 Task: Add Attachment from computer to Card Card0000000113 in Board Board0000000029 in Workspace WS0000000010 in Trello. Add Cover Purple to Card Card0000000113 in Board Board0000000029 in Workspace WS0000000010 in Trello. Add "Move Card To …" Button titled Button0000000113 to "top" of the list "To Do" to Card Card0000000113 in Board Board0000000029 in Workspace WS0000000010 in Trello. Add Description DS0000000113 to Card Card0000000113 in Board Board0000000029 in Workspace WS0000000010 in Trello. Add Comment CM0000000113 to Card Card0000000113 in Board Board0000000029 in Workspace WS0000000010 in Trello
Action: Mouse moved to (328, 188)
Screenshot: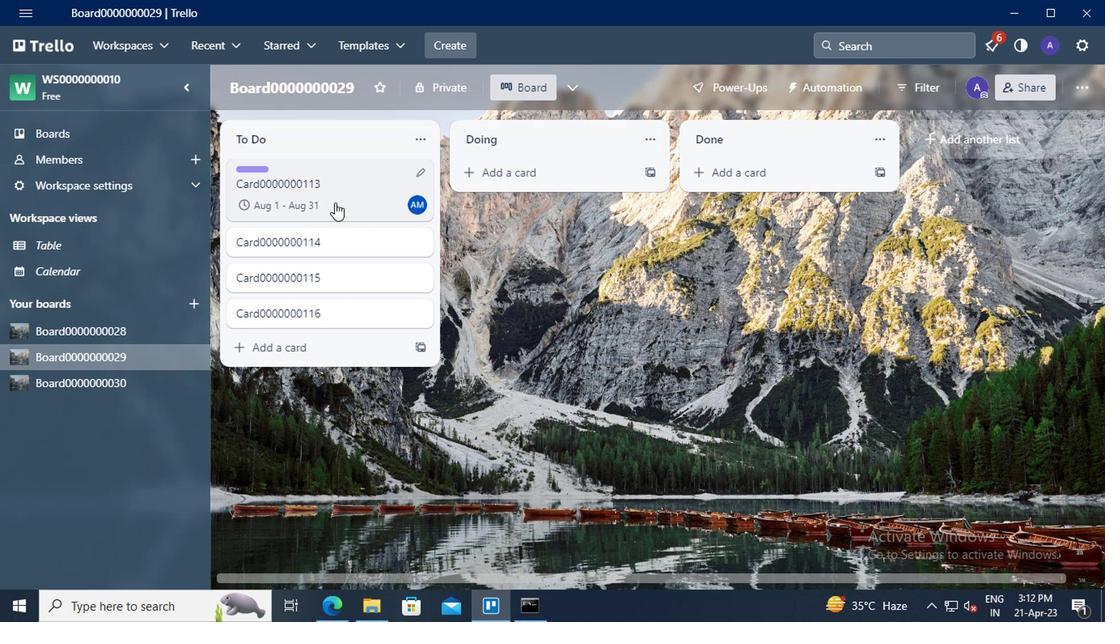 
Action: Mouse pressed left at (328, 188)
Screenshot: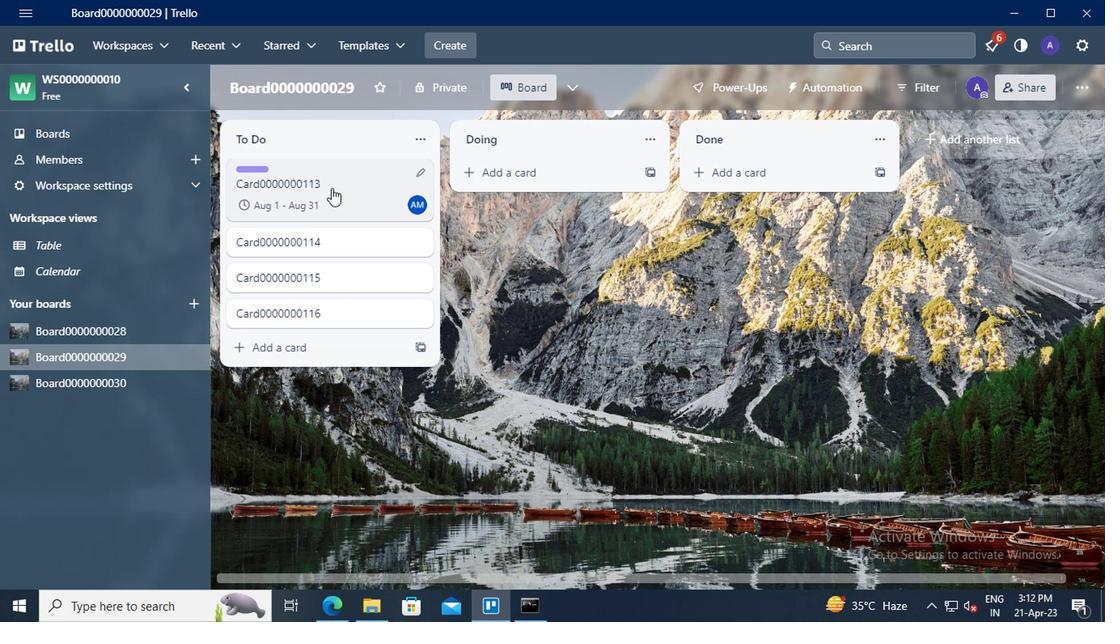 
Action: Mouse moved to (733, 280)
Screenshot: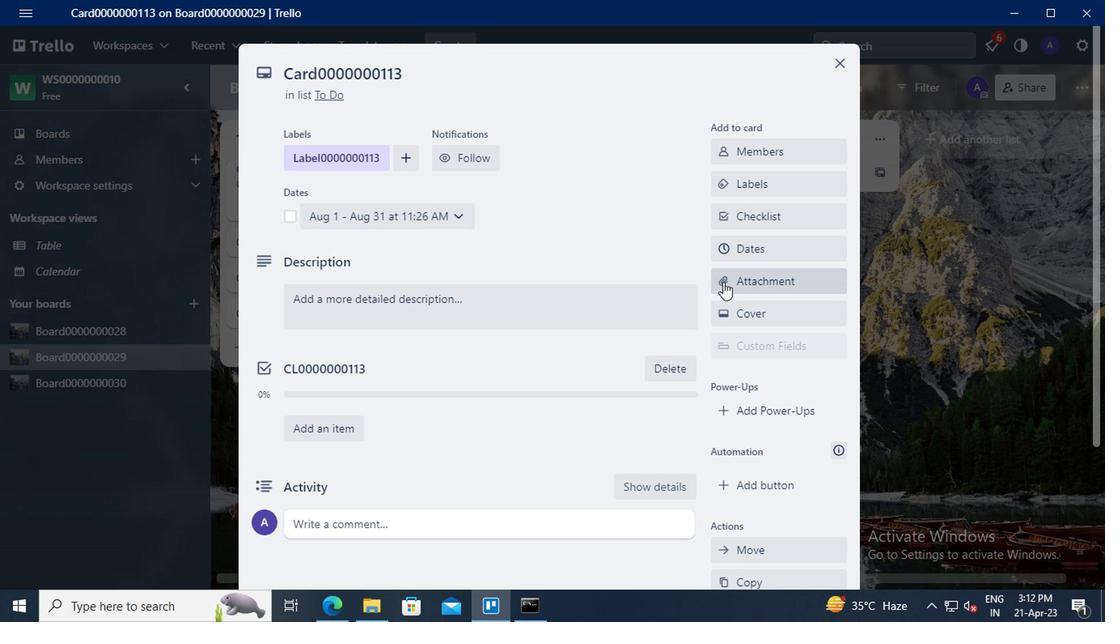 
Action: Mouse pressed left at (733, 280)
Screenshot: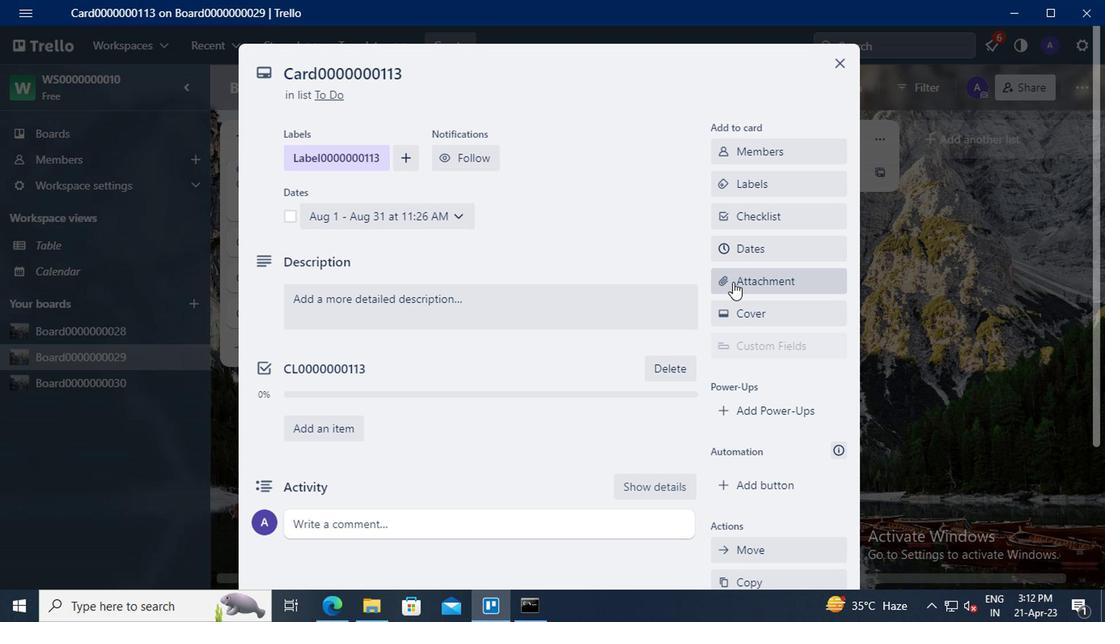 
Action: Mouse moved to (748, 145)
Screenshot: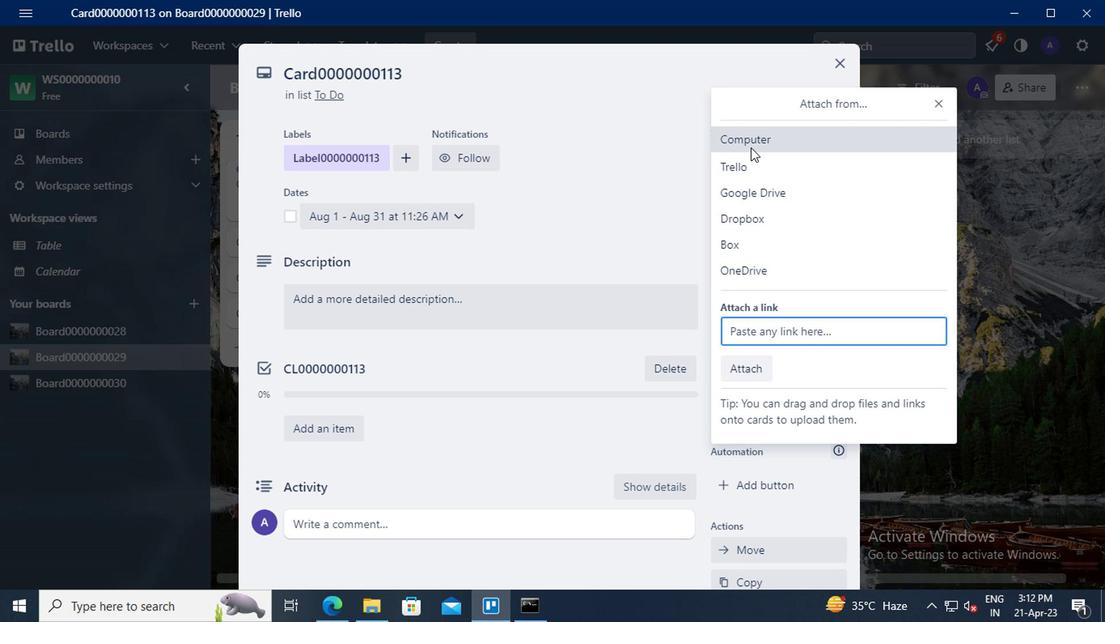
Action: Mouse pressed left at (748, 145)
Screenshot: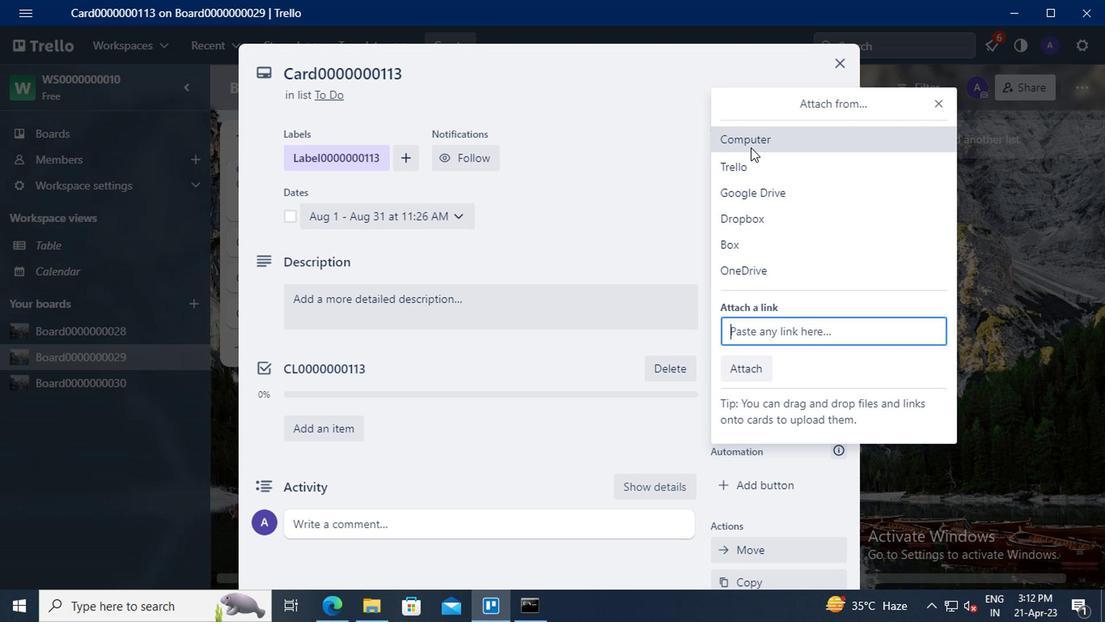 
Action: Mouse moved to (401, 145)
Screenshot: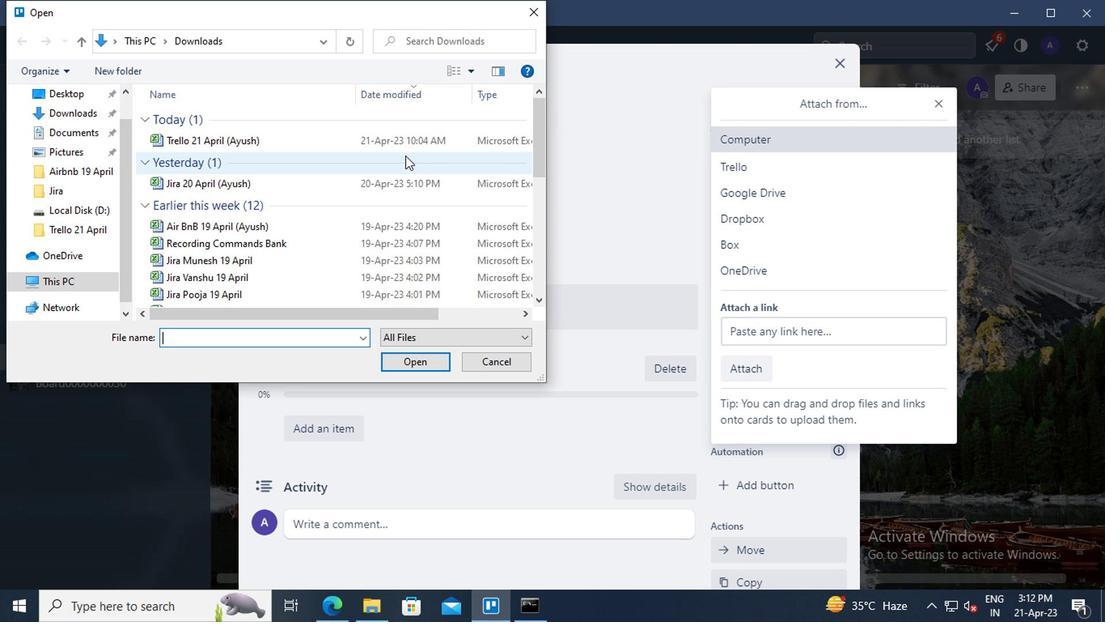 
Action: Mouse pressed left at (401, 145)
Screenshot: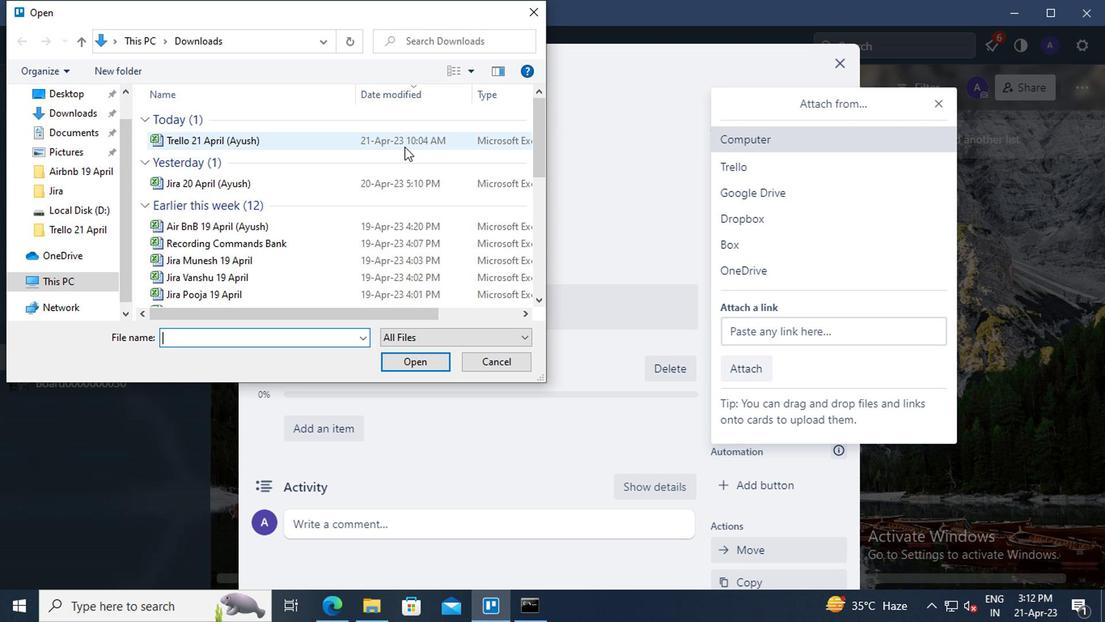 
Action: Mouse moved to (425, 354)
Screenshot: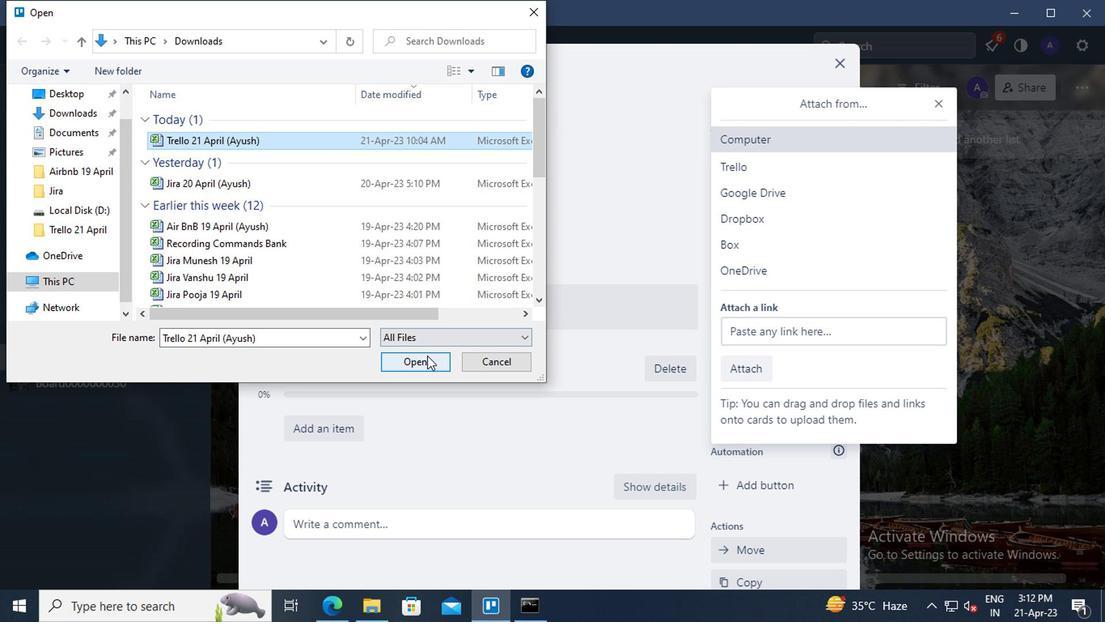 
Action: Mouse pressed left at (425, 354)
Screenshot: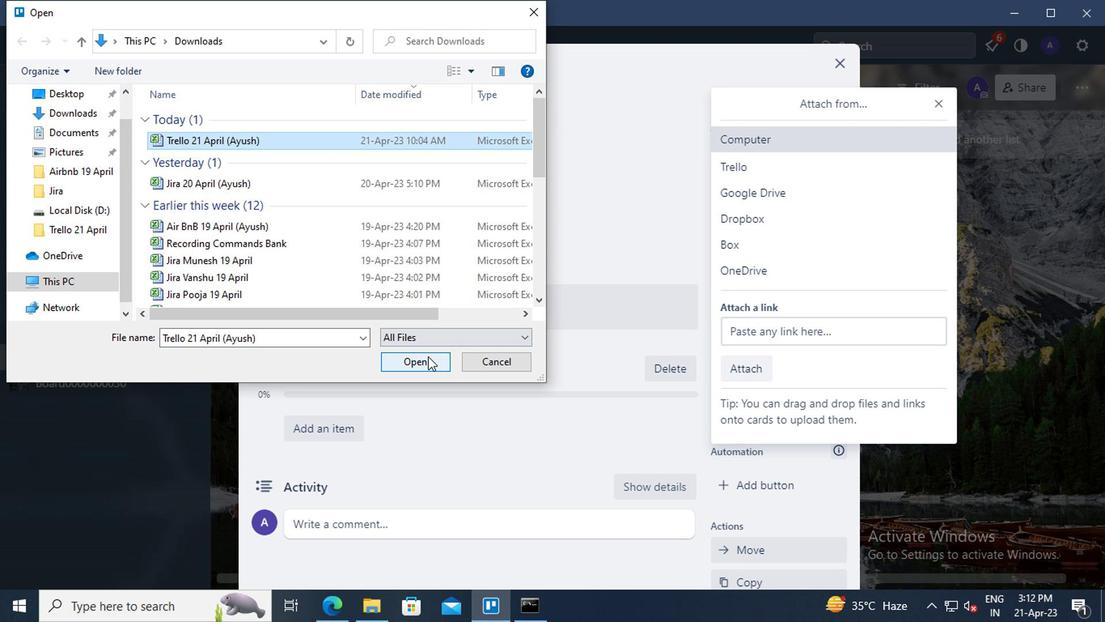 
Action: Mouse moved to (720, 312)
Screenshot: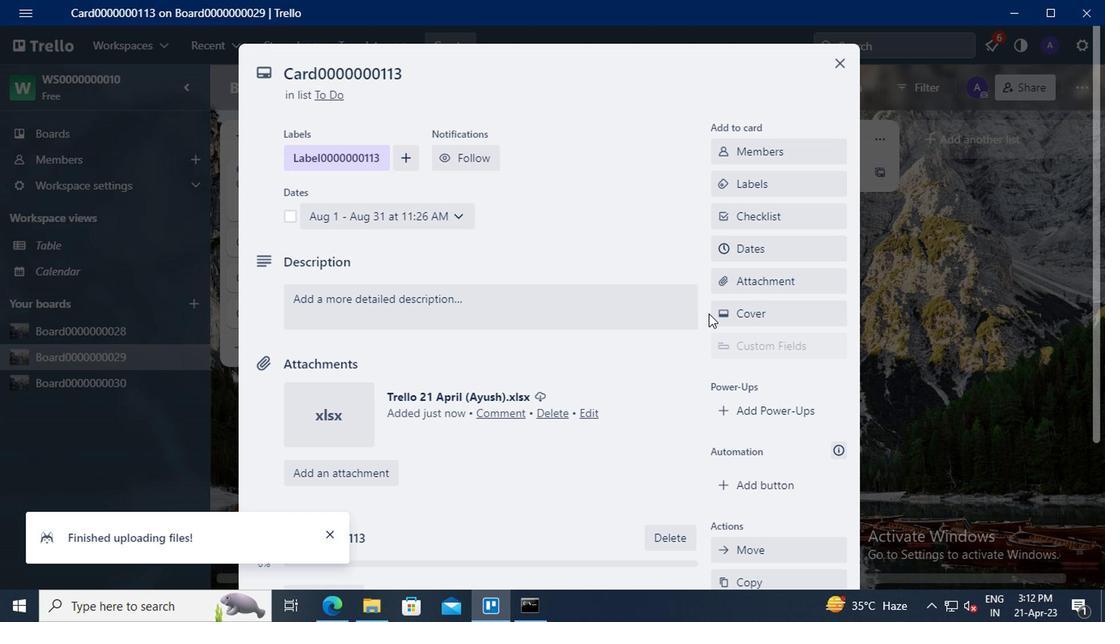 
Action: Mouse pressed left at (720, 312)
Screenshot: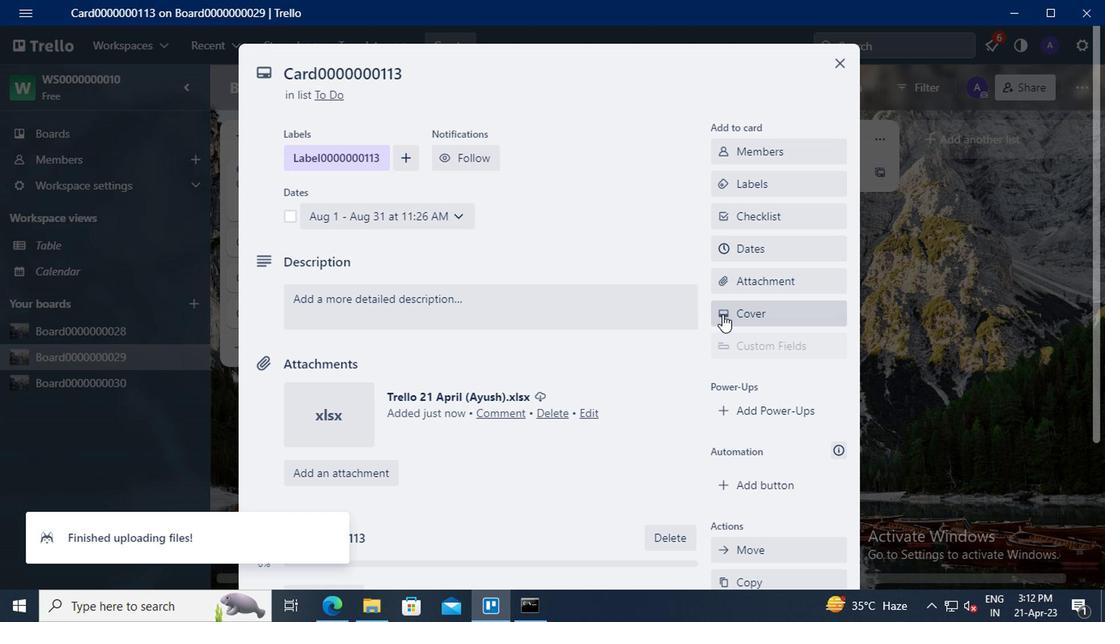 
Action: Mouse moved to (918, 267)
Screenshot: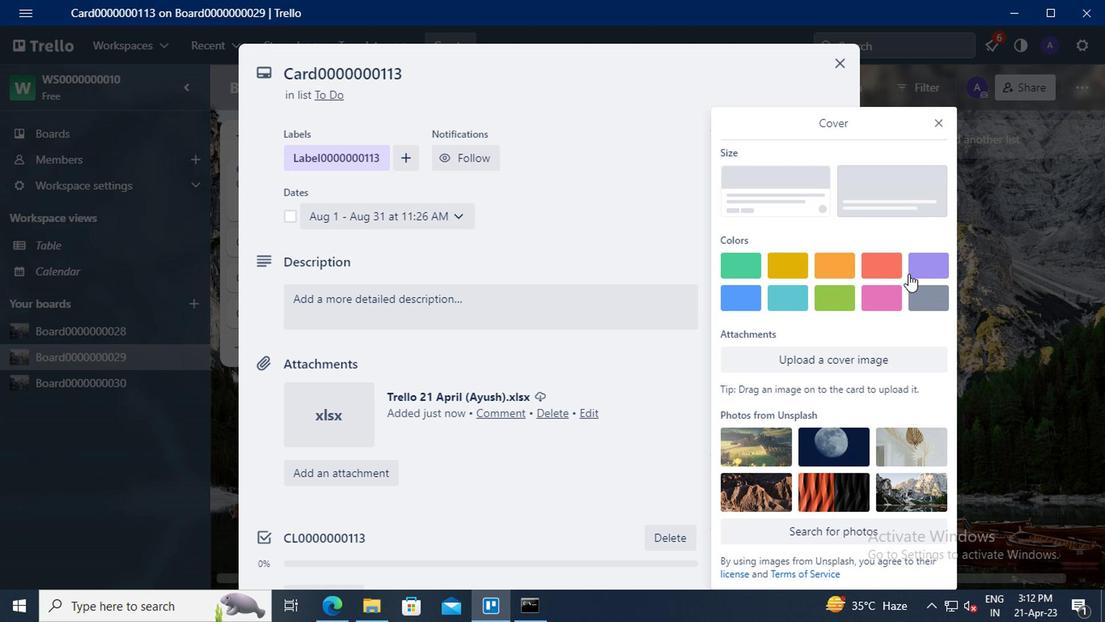
Action: Mouse pressed left at (918, 267)
Screenshot: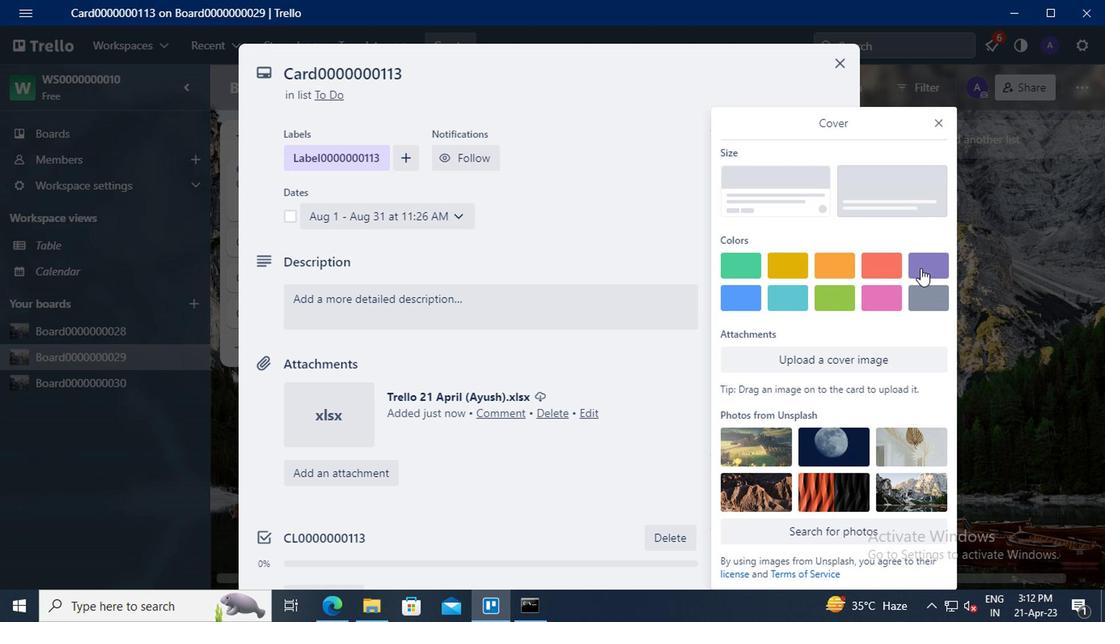 
Action: Mouse moved to (934, 97)
Screenshot: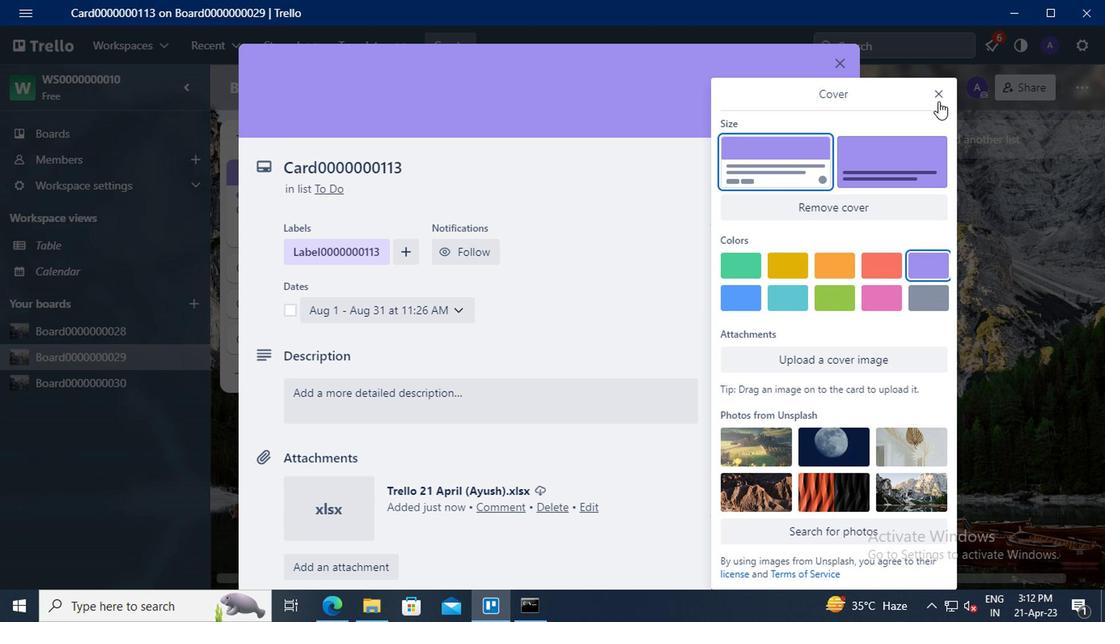 
Action: Mouse pressed left at (934, 97)
Screenshot: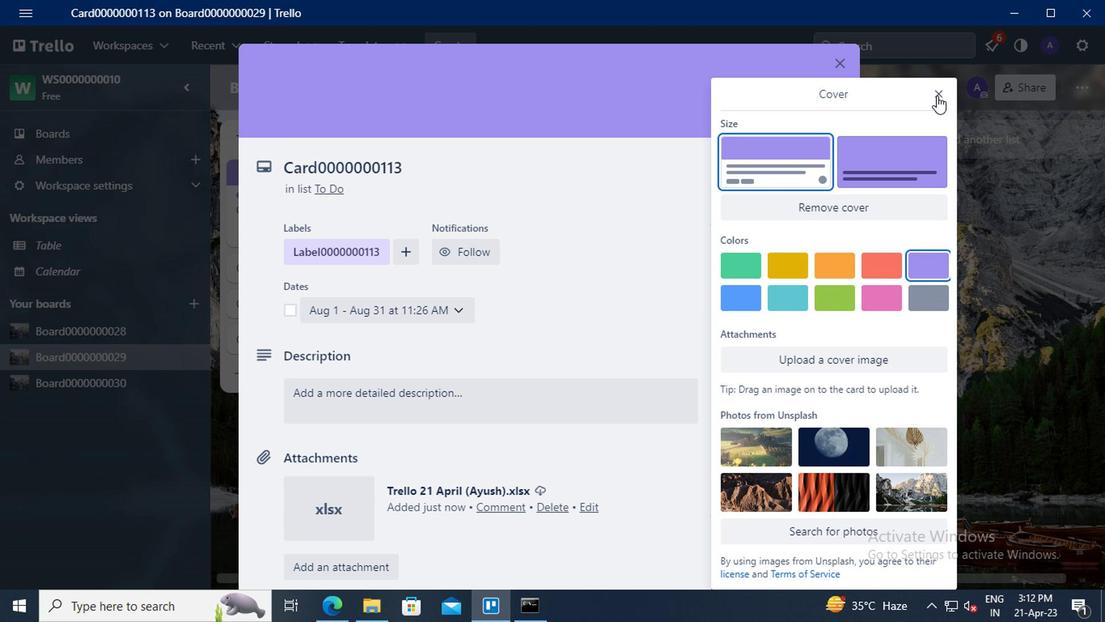 
Action: Mouse moved to (750, 234)
Screenshot: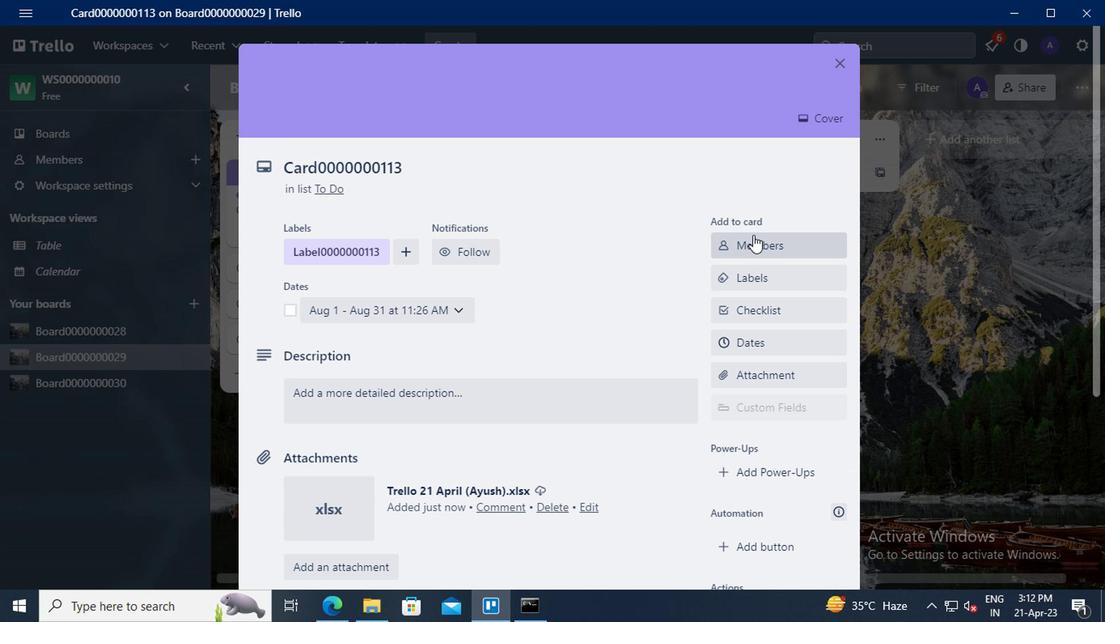 
Action: Mouse scrolled (750, 233) with delta (0, 0)
Screenshot: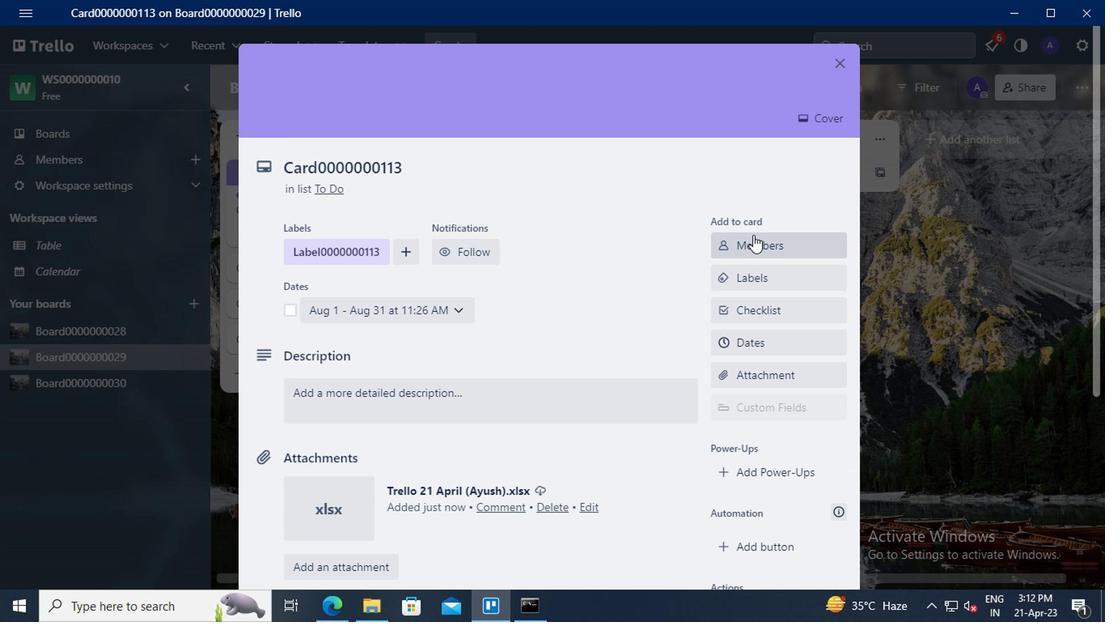 
Action: Mouse scrolled (750, 233) with delta (0, 0)
Screenshot: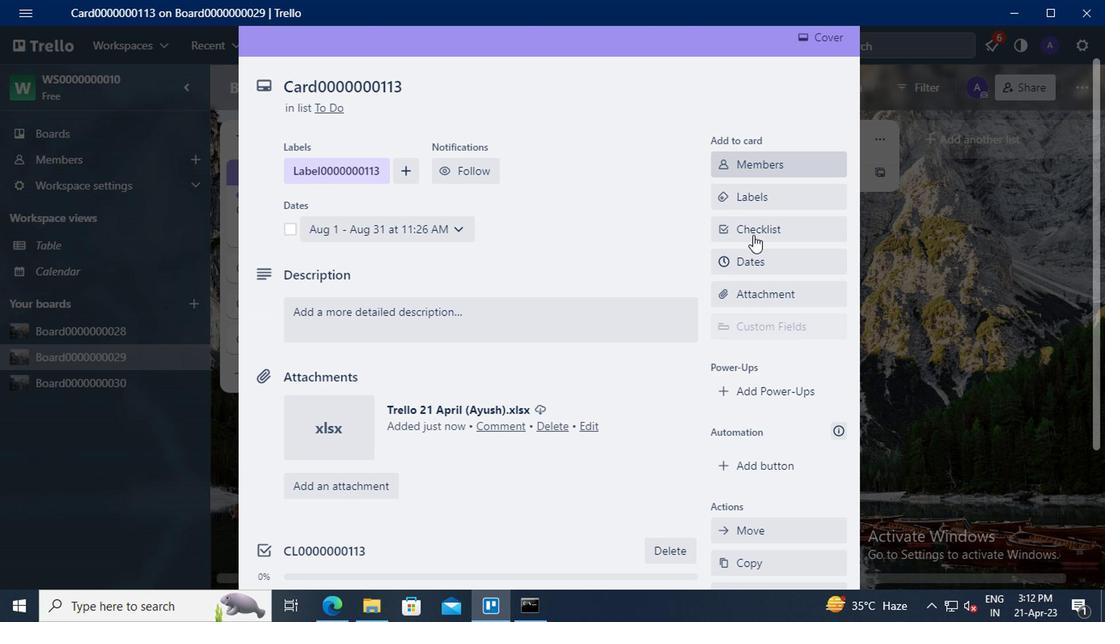
Action: Mouse scrolled (750, 233) with delta (0, 0)
Screenshot: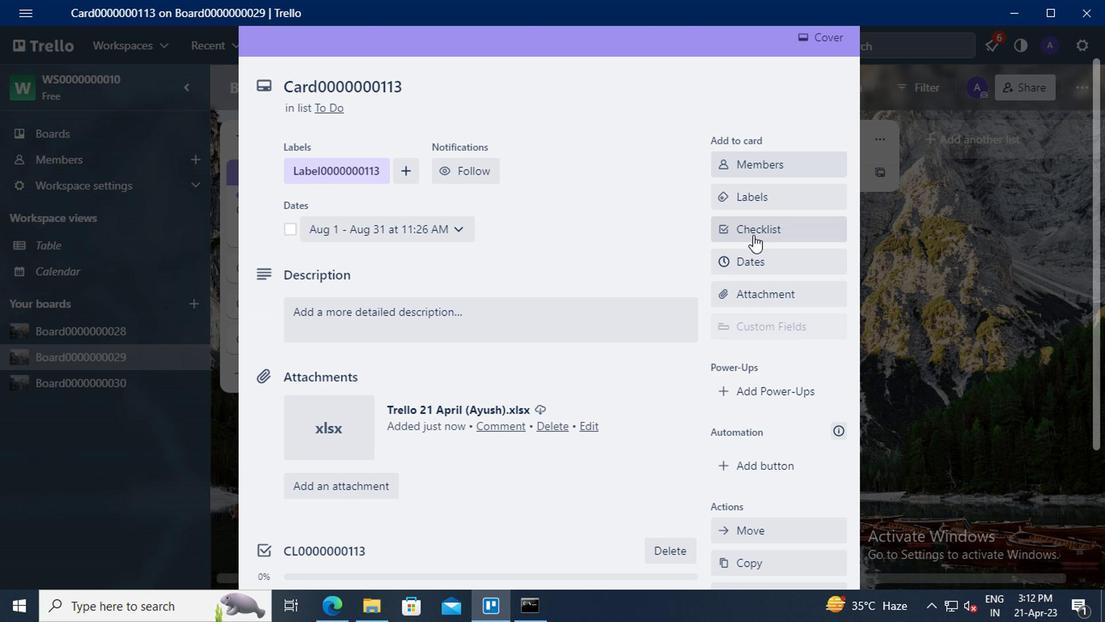 
Action: Mouse moved to (764, 308)
Screenshot: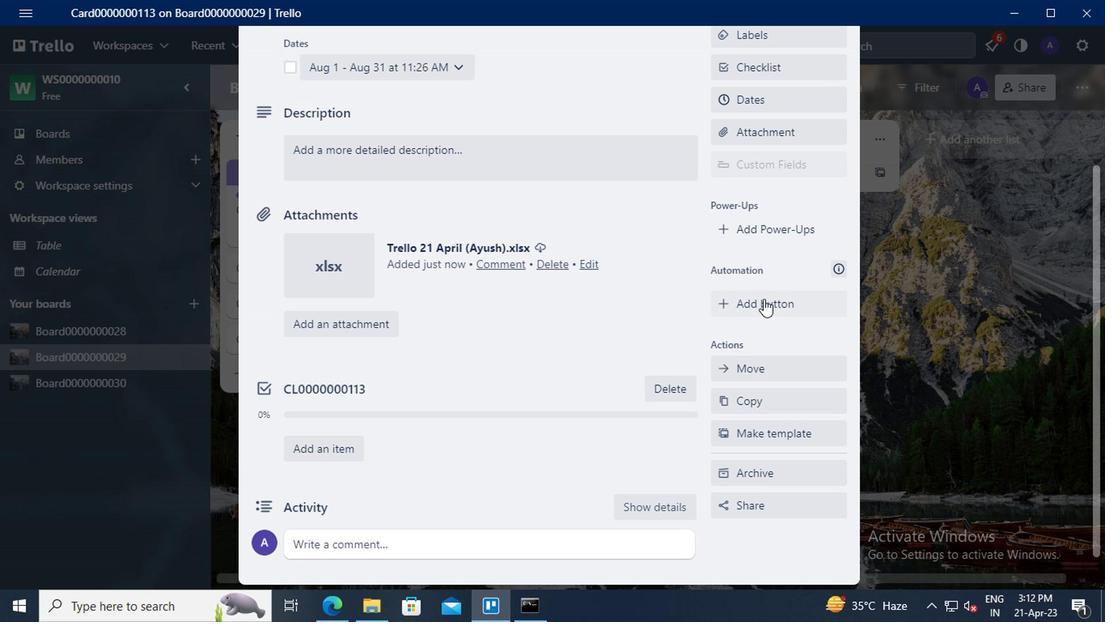 
Action: Mouse pressed left at (764, 308)
Screenshot: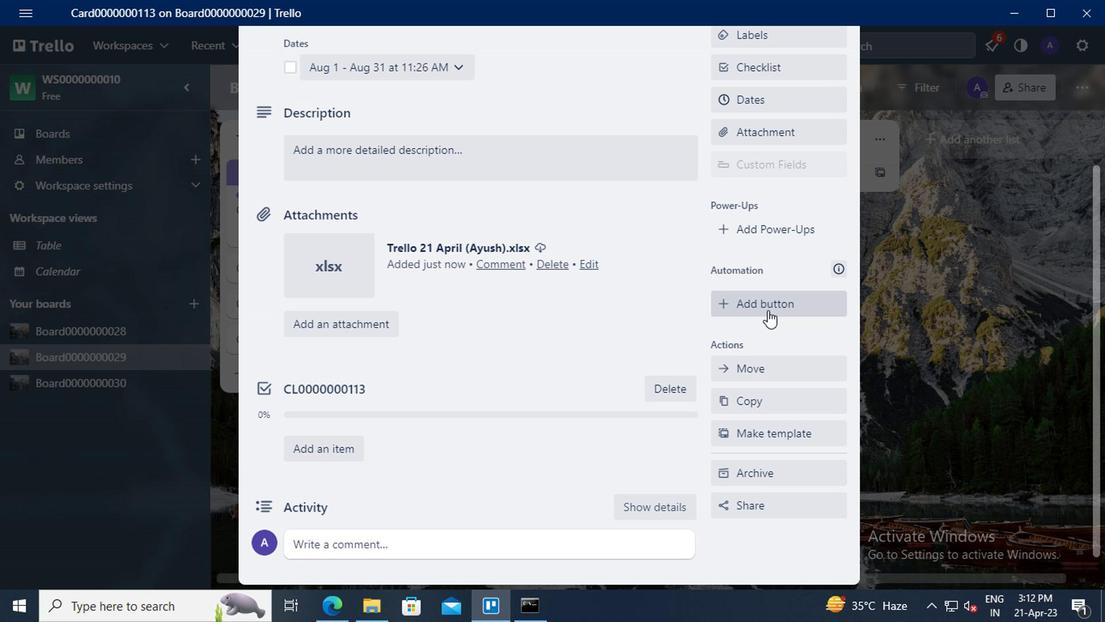 
Action: Mouse moved to (774, 154)
Screenshot: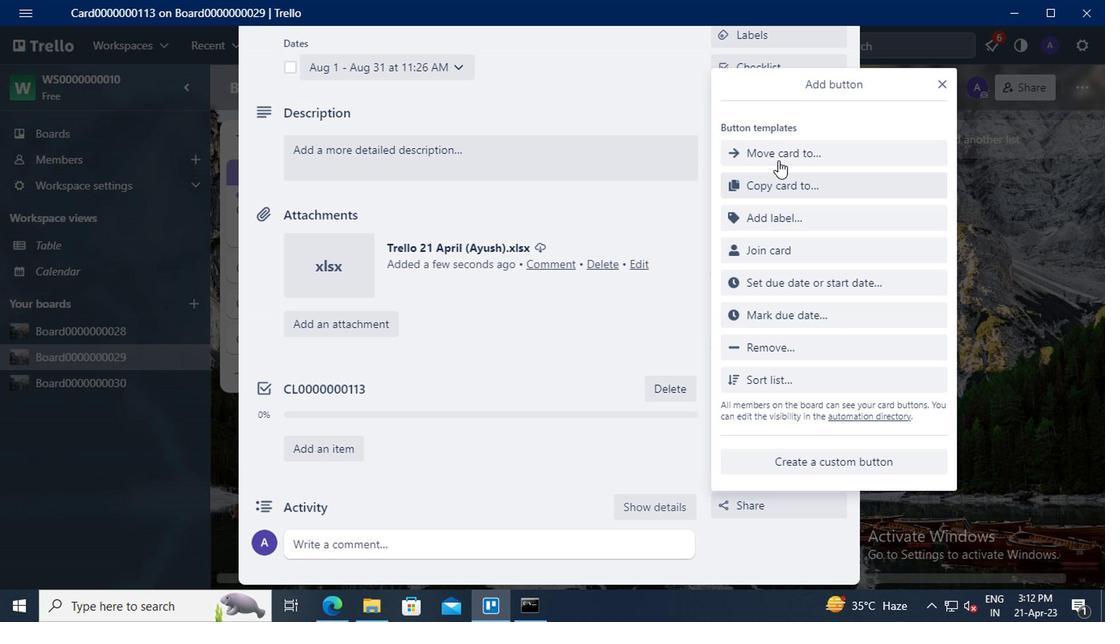 
Action: Mouse pressed left at (774, 154)
Screenshot: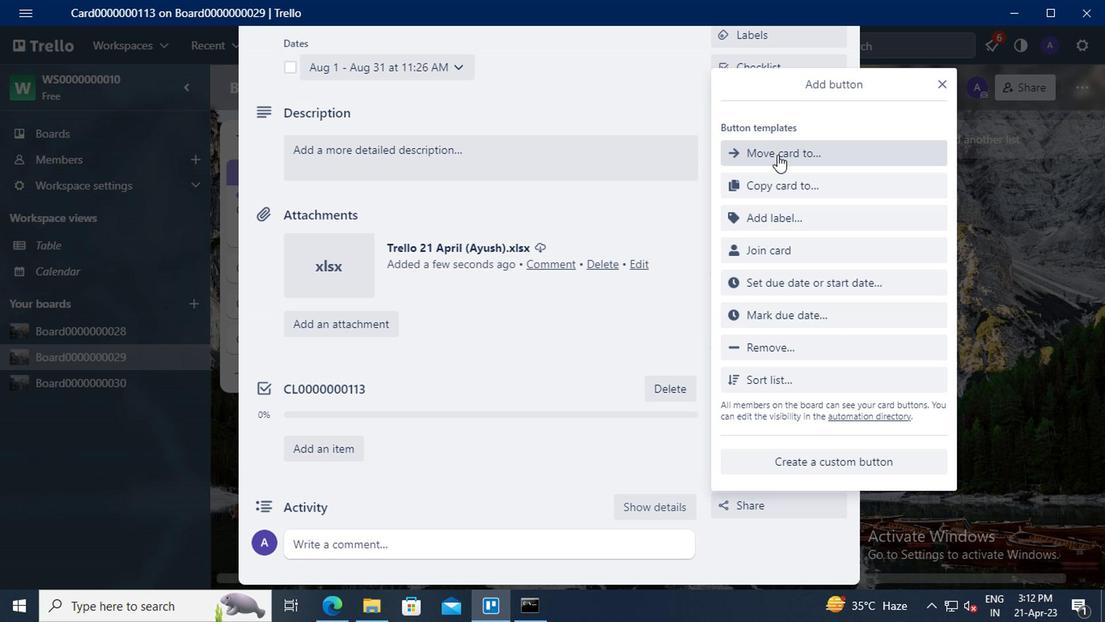 
Action: Mouse moved to (778, 155)
Screenshot: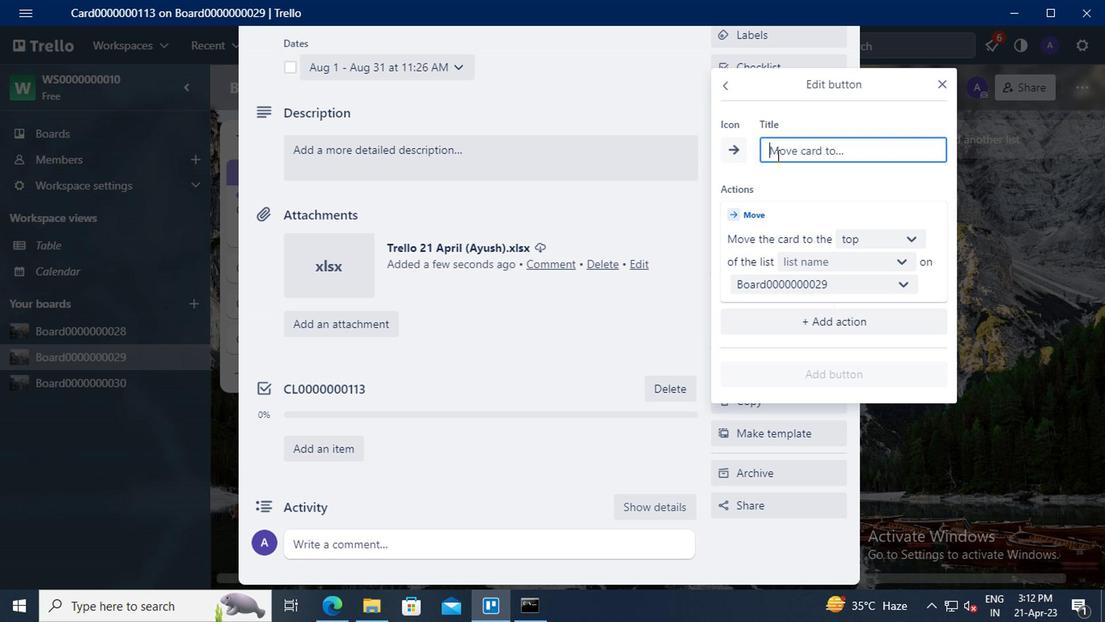
Action: Mouse pressed left at (778, 155)
Screenshot: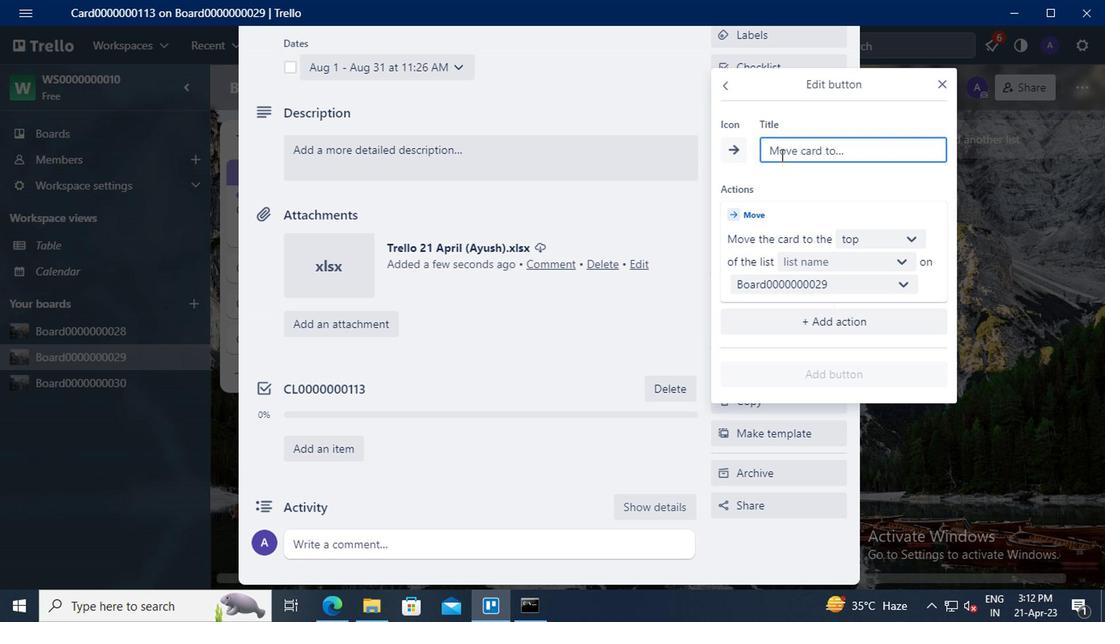 
Action: Mouse moved to (743, 133)
Screenshot: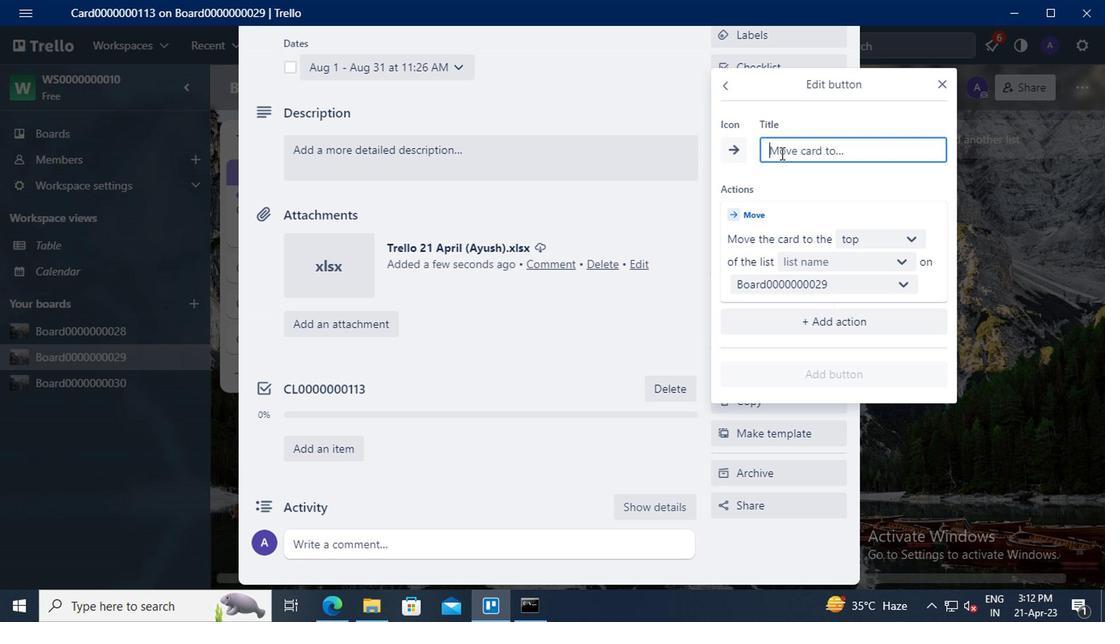 
Action: Key pressed <Key.shift>BUTTON0000000113
Screenshot: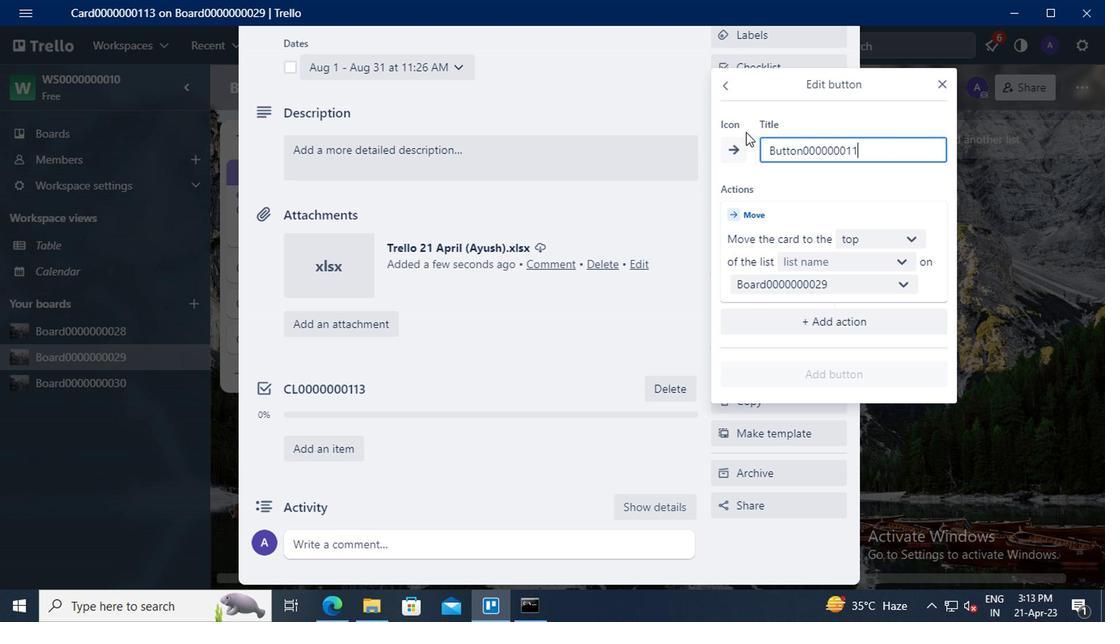 
Action: Mouse moved to (868, 232)
Screenshot: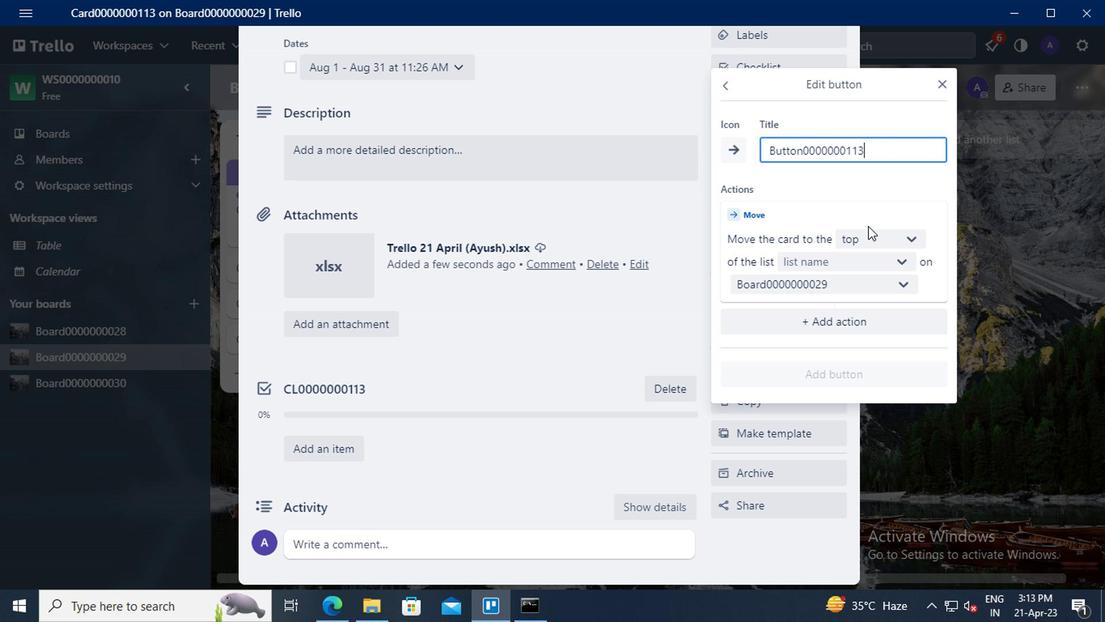 
Action: Mouse pressed left at (868, 232)
Screenshot: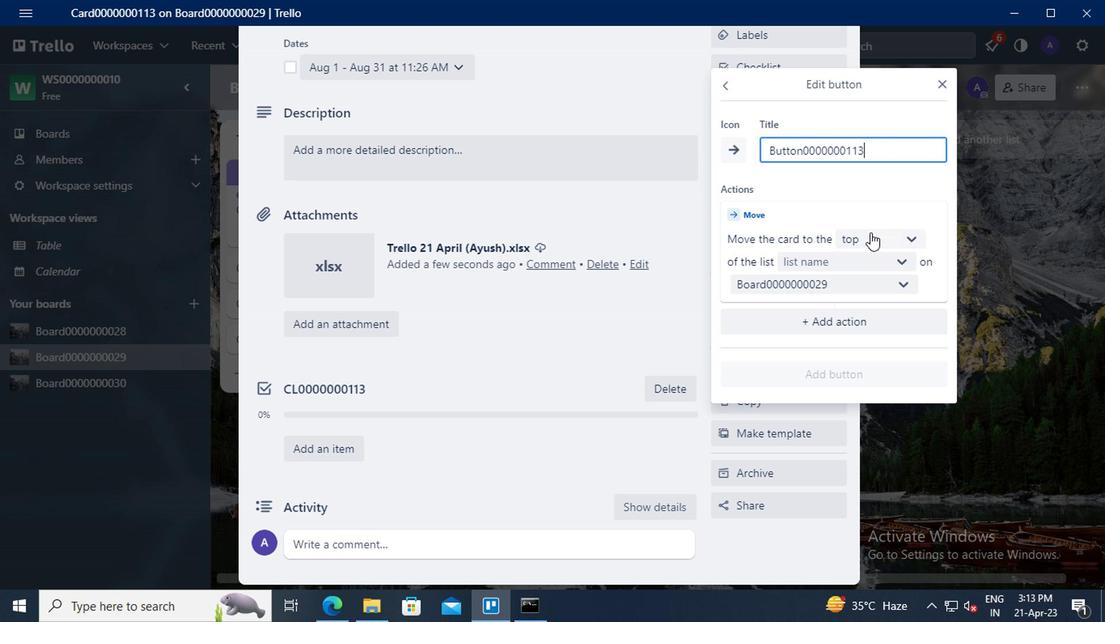 
Action: Mouse moved to (870, 266)
Screenshot: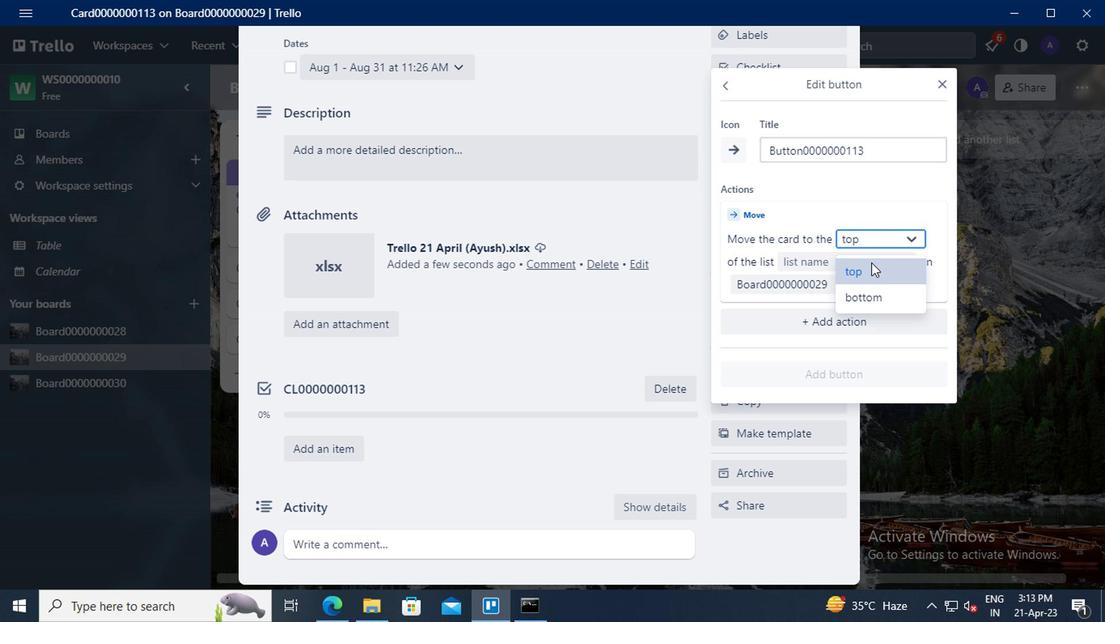 
Action: Mouse pressed left at (870, 266)
Screenshot: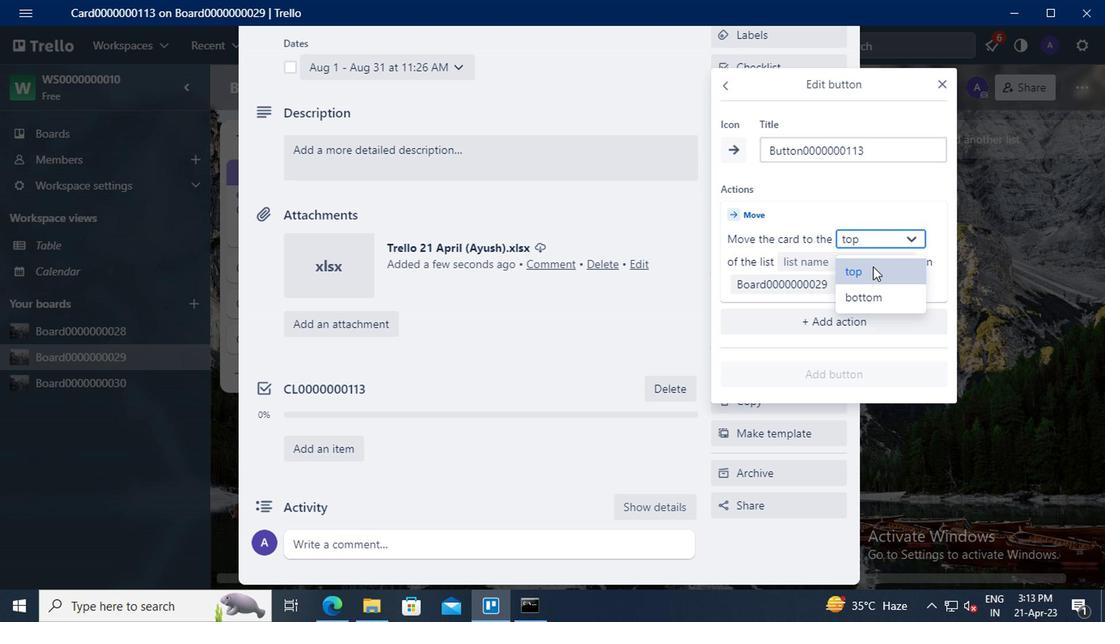 
Action: Mouse moved to (822, 259)
Screenshot: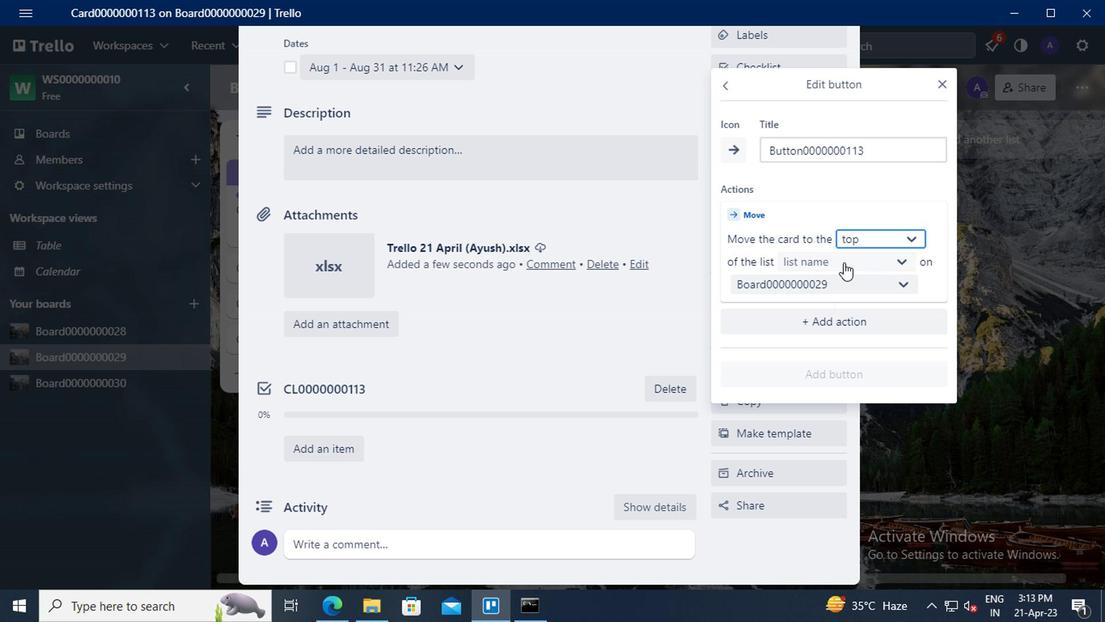 
Action: Mouse pressed left at (822, 259)
Screenshot: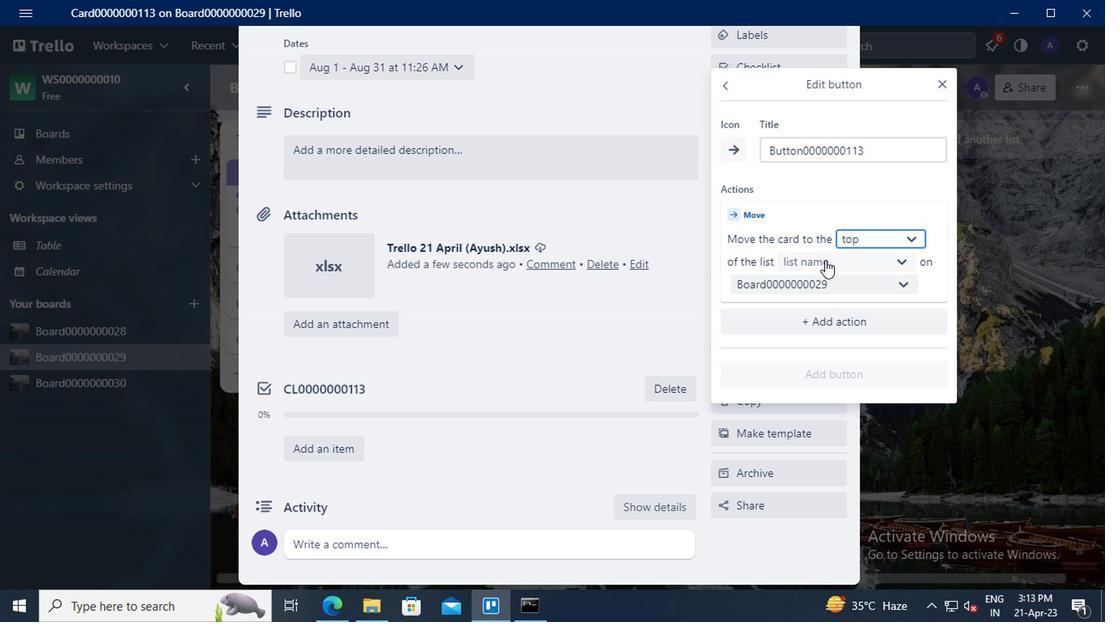 
Action: Mouse moved to (822, 285)
Screenshot: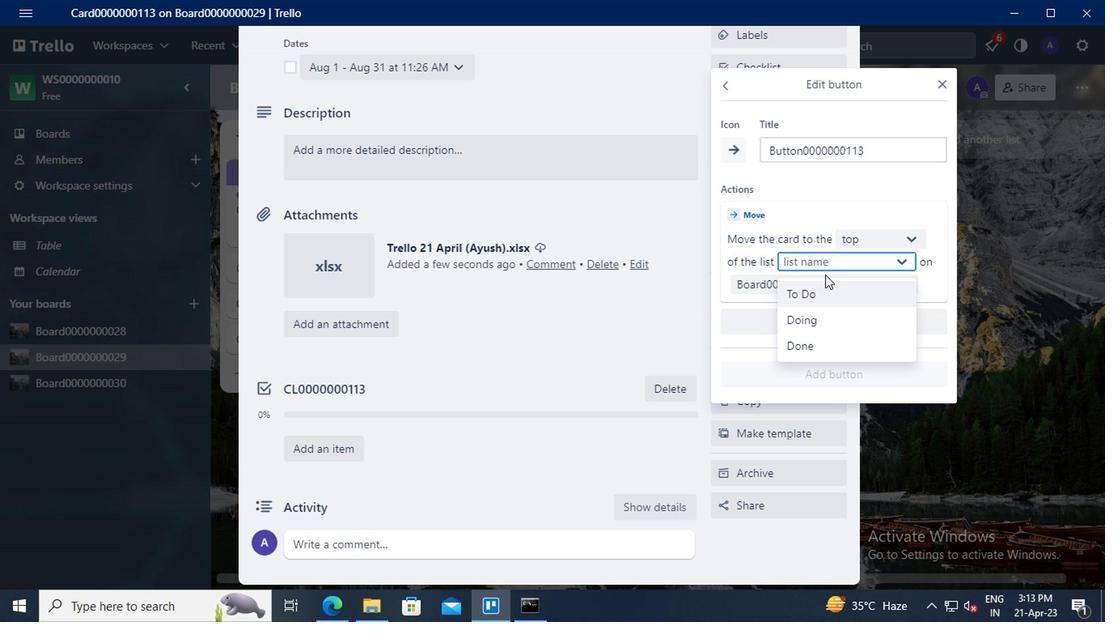 
Action: Mouse pressed left at (822, 285)
Screenshot: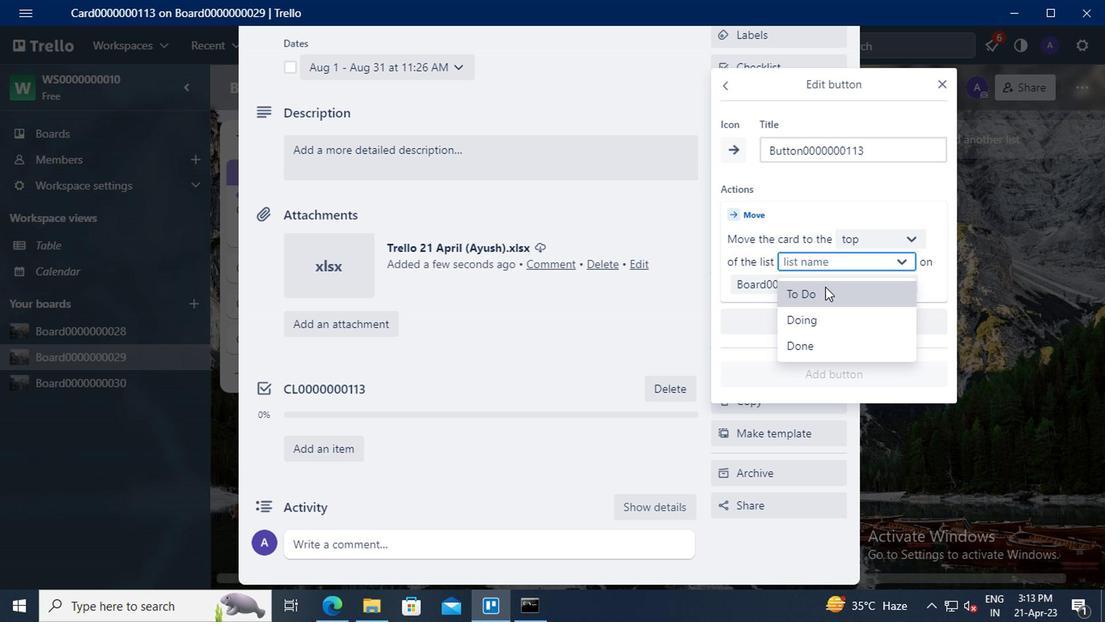 
Action: Mouse moved to (832, 372)
Screenshot: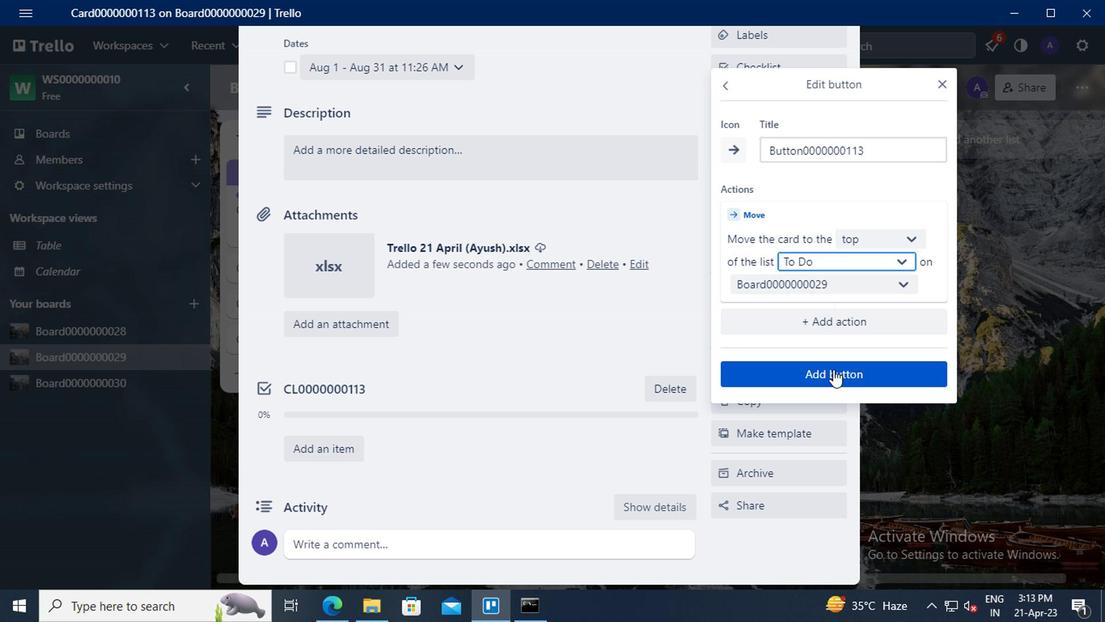 
Action: Mouse pressed left at (832, 372)
Screenshot: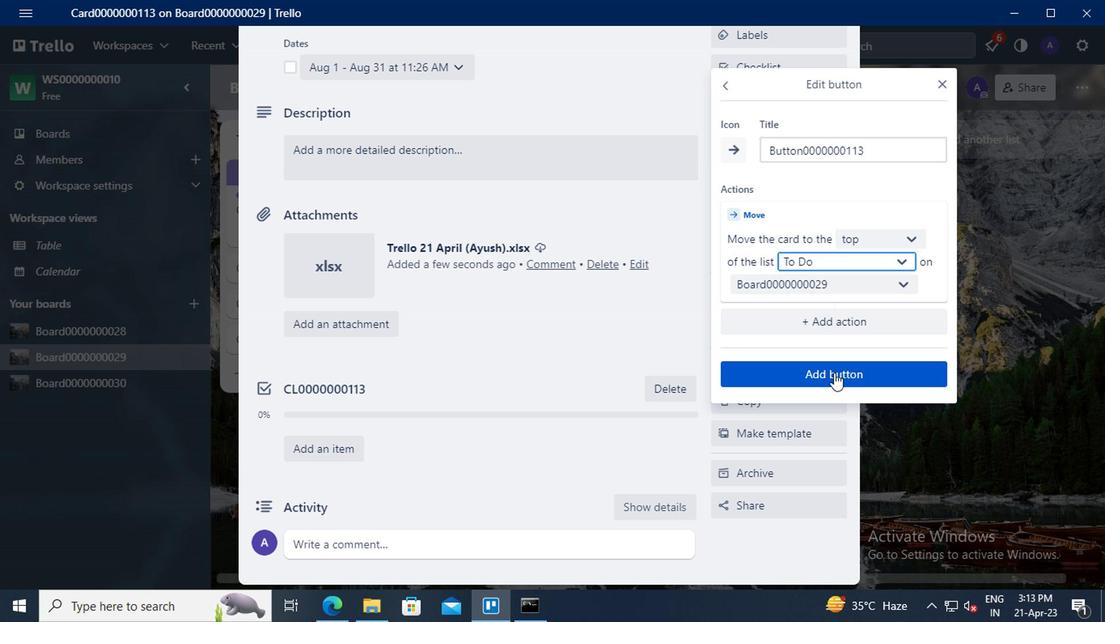 
Action: Mouse moved to (487, 336)
Screenshot: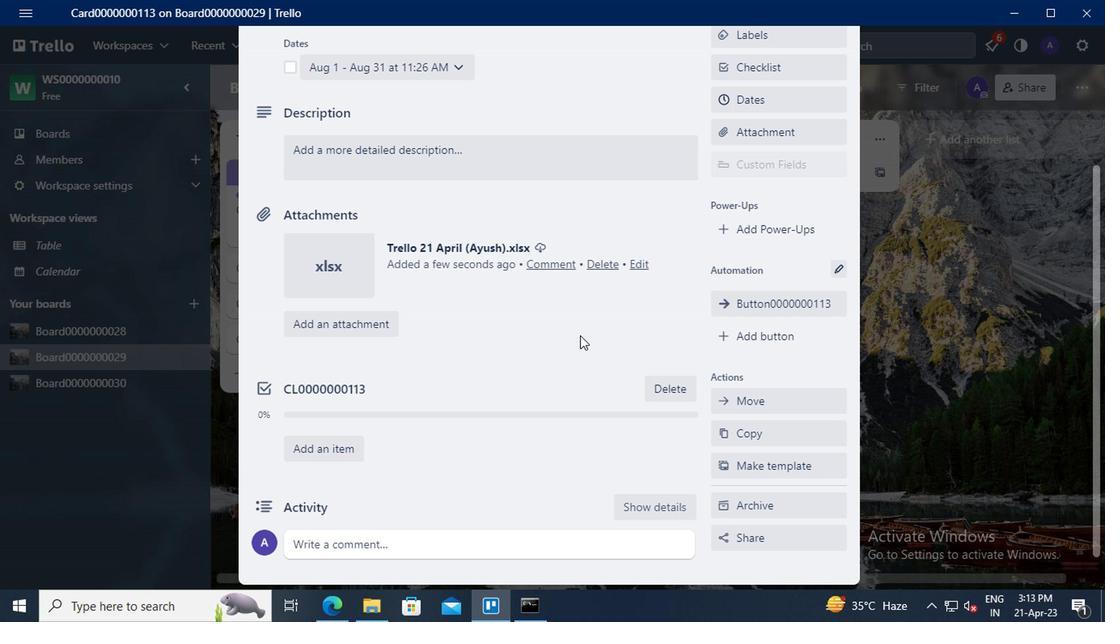 
Action: Mouse scrolled (487, 338) with delta (0, 1)
Screenshot: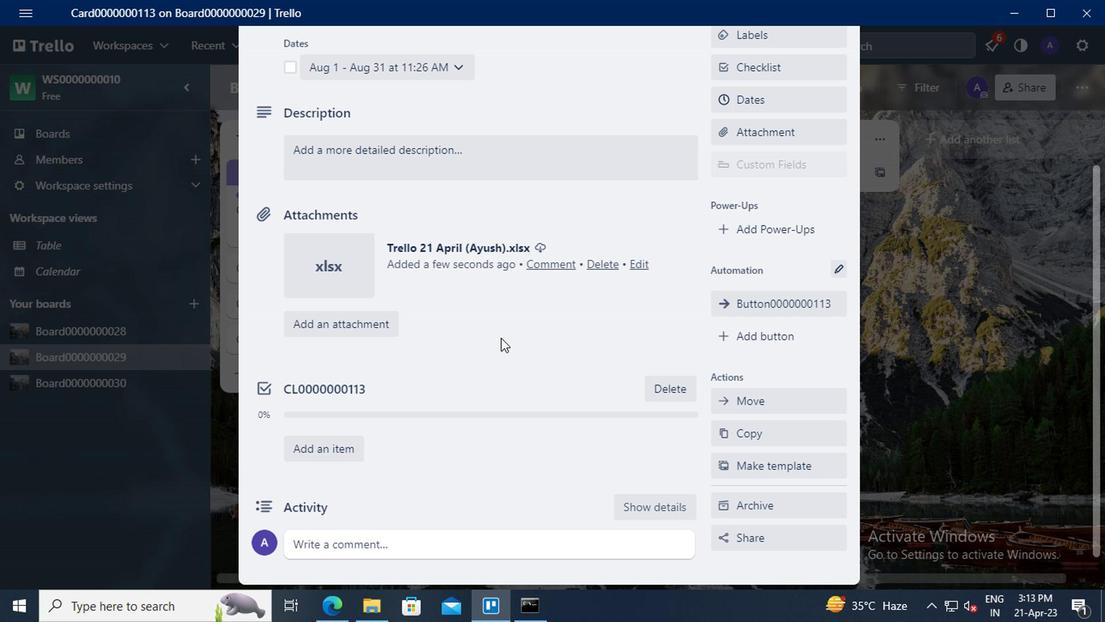 
Action: Mouse moved to (354, 240)
Screenshot: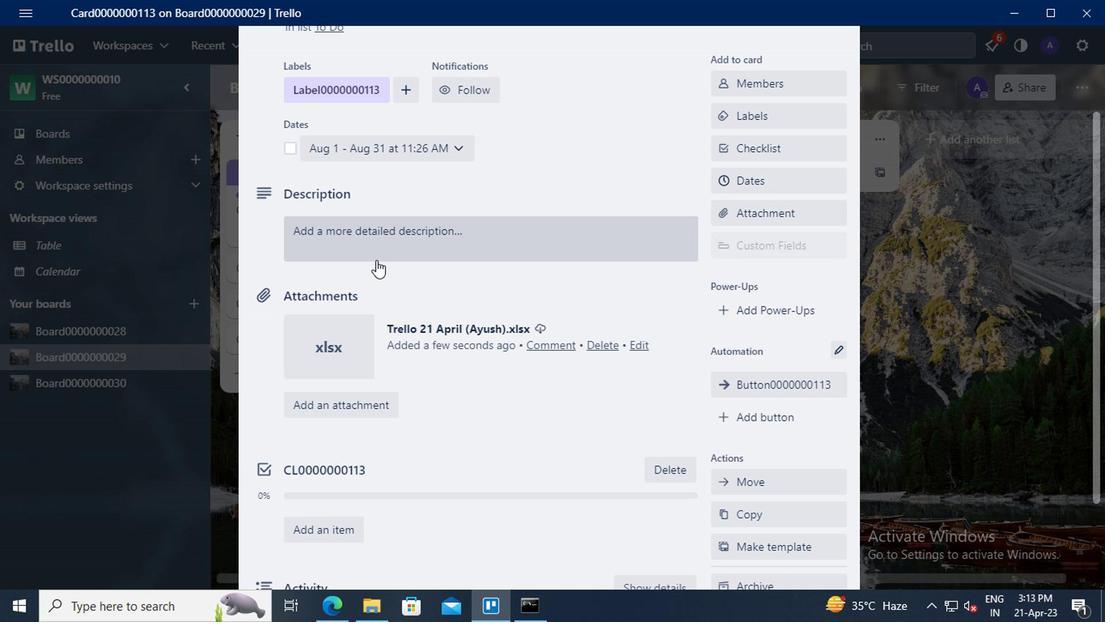 
Action: Mouse pressed left at (354, 240)
Screenshot: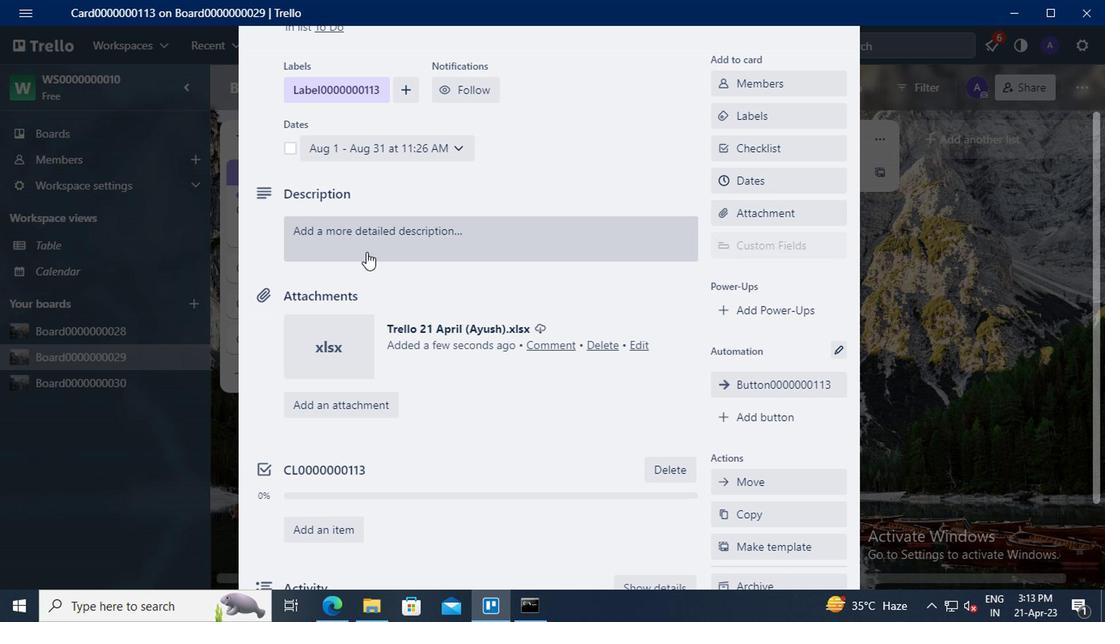 
Action: Mouse moved to (310, 282)
Screenshot: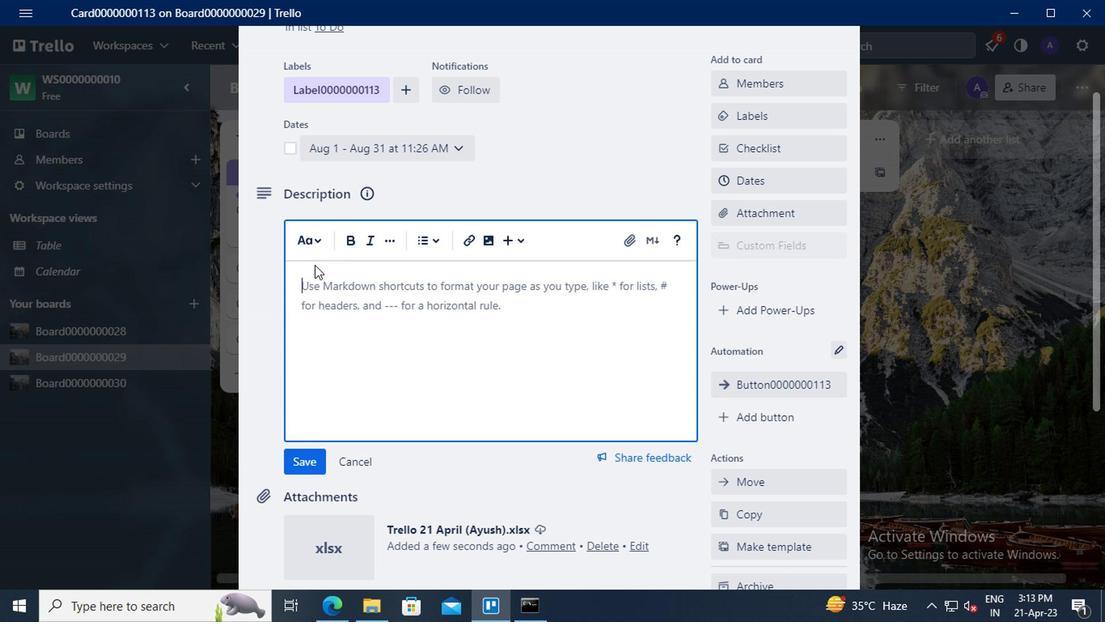 
Action: Mouse pressed left at (310, 282)
Screenshot: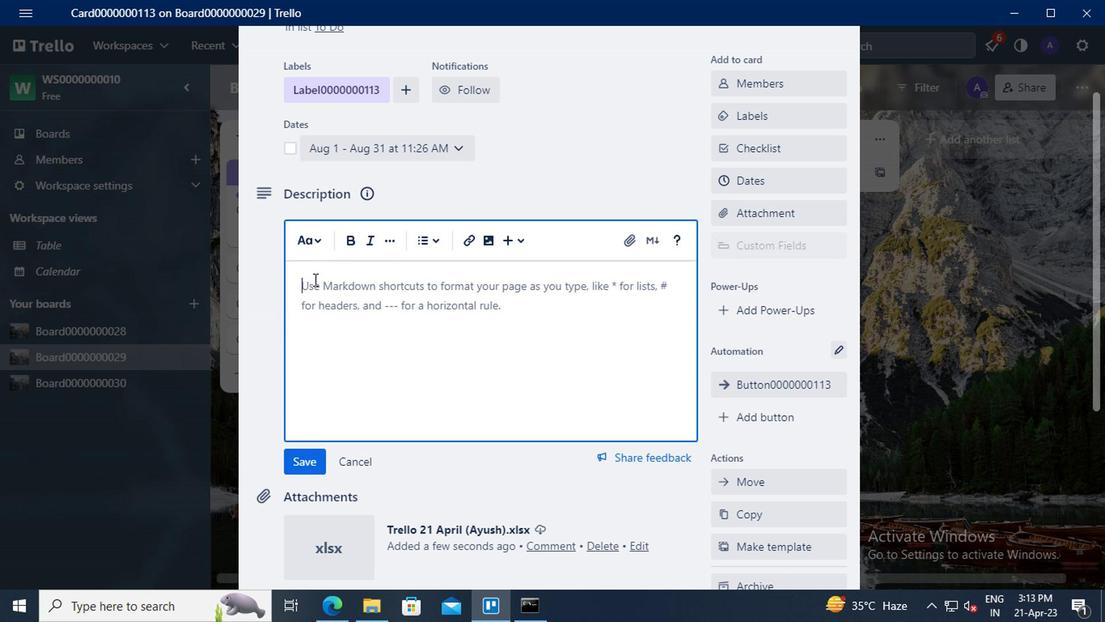 
Action: Key pressed <Key.shift>DS0000000113
Screenshot: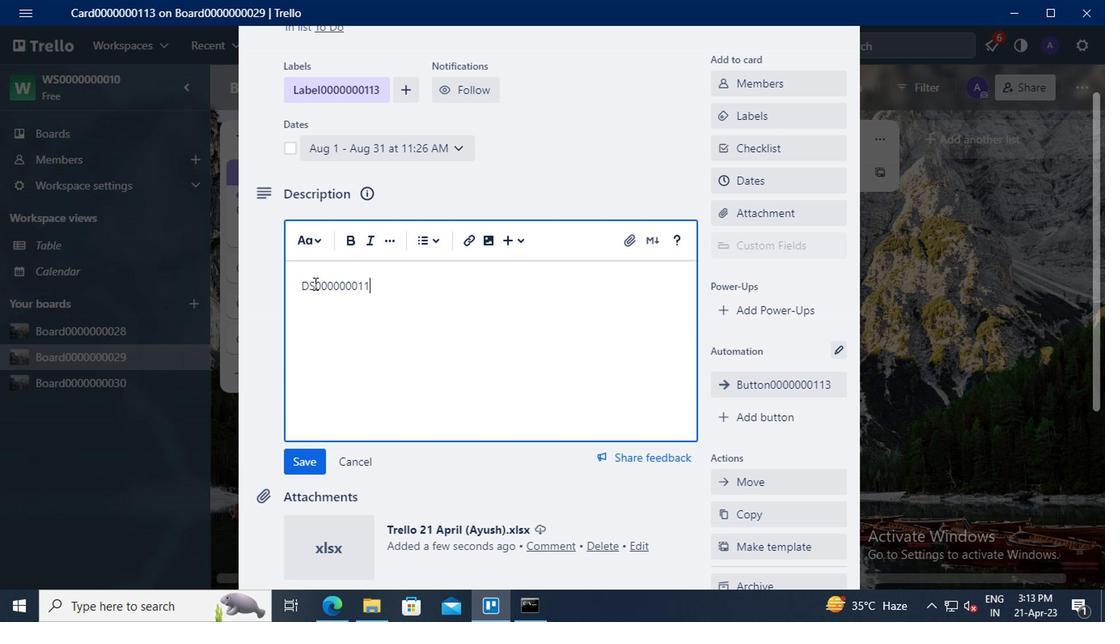 
Action: Mouse scrolled (310, 281) with delta (0, 0)
Screenshot: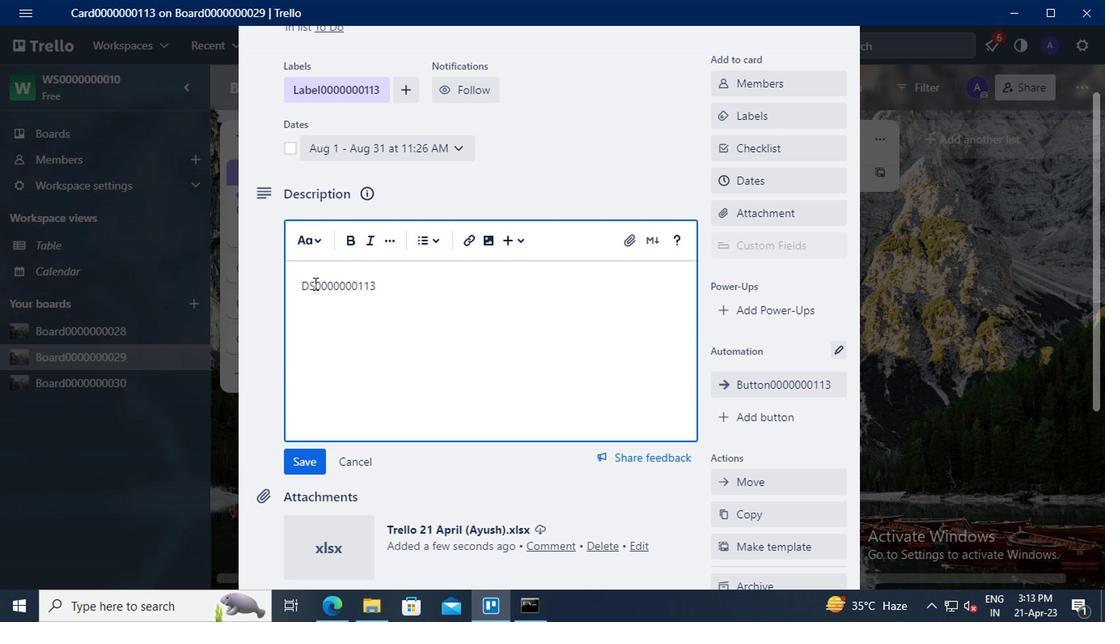 
Action: Mouse moved to (302, 371)
Screenshot: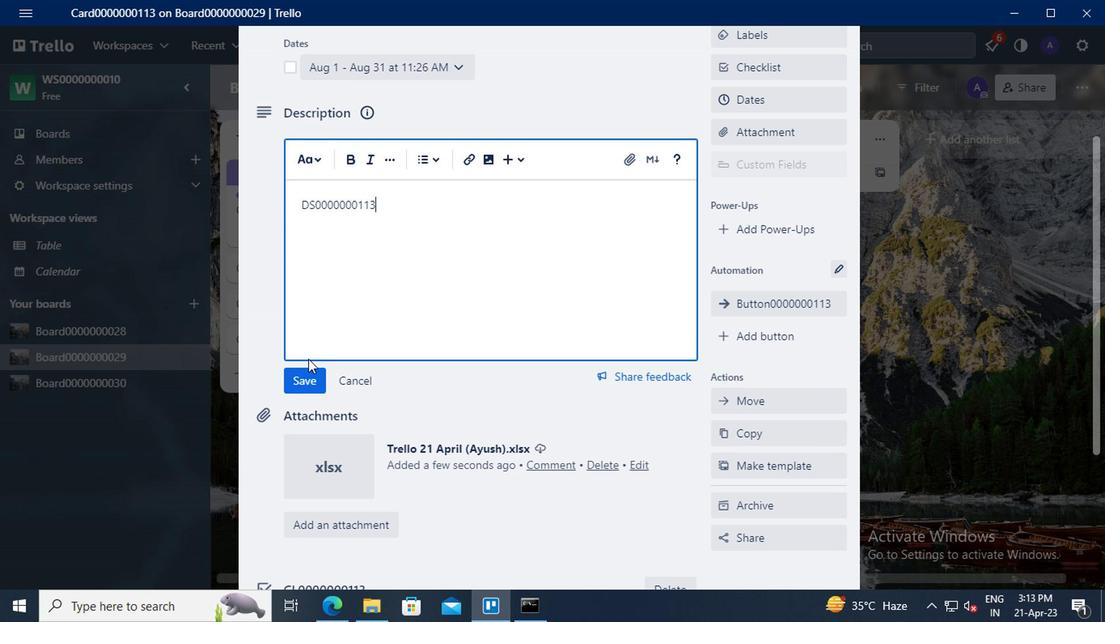 
Action: Mouse pressed left at (302, 371)
Screenshot: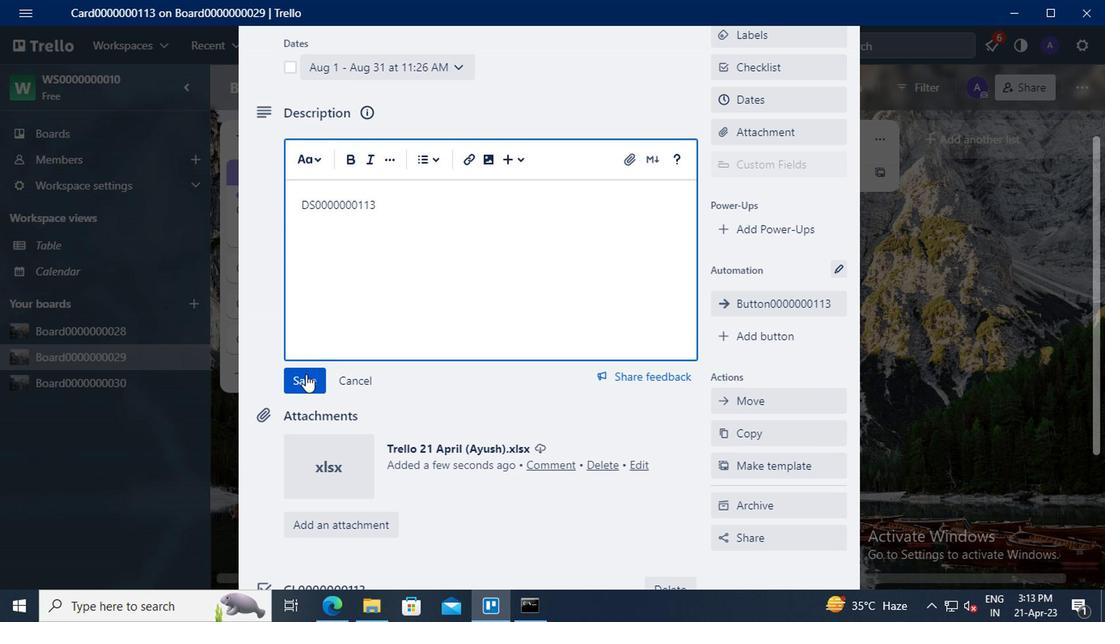 
Action: Mouse scrolled (302, 370) with delta (0, 0)
Screenshot: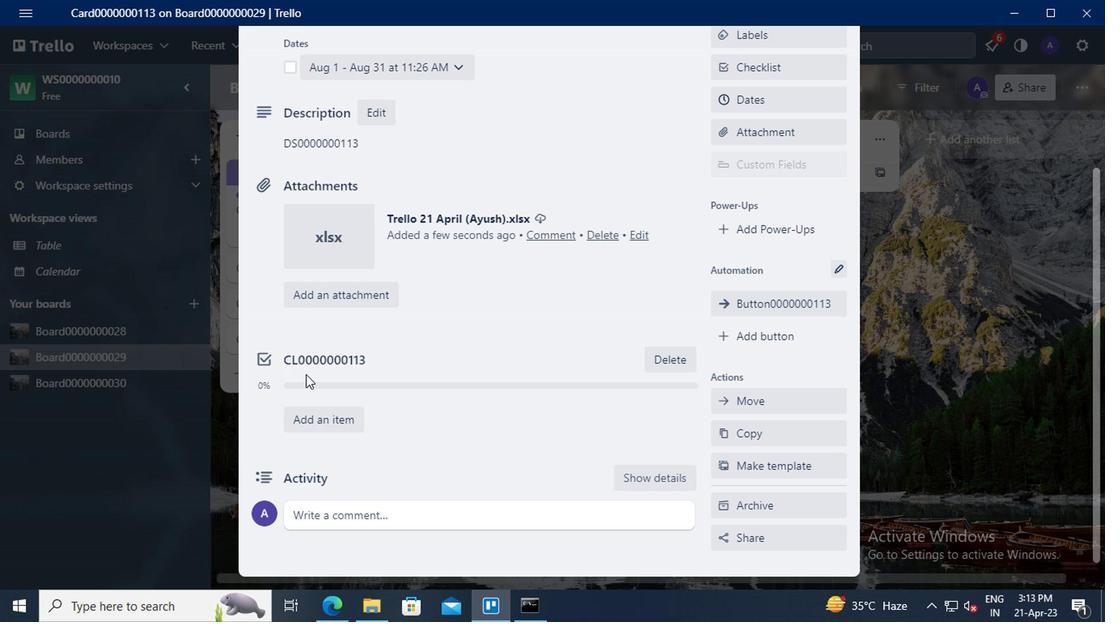
Action: Mouse moved to (324, 456)
Screenshot: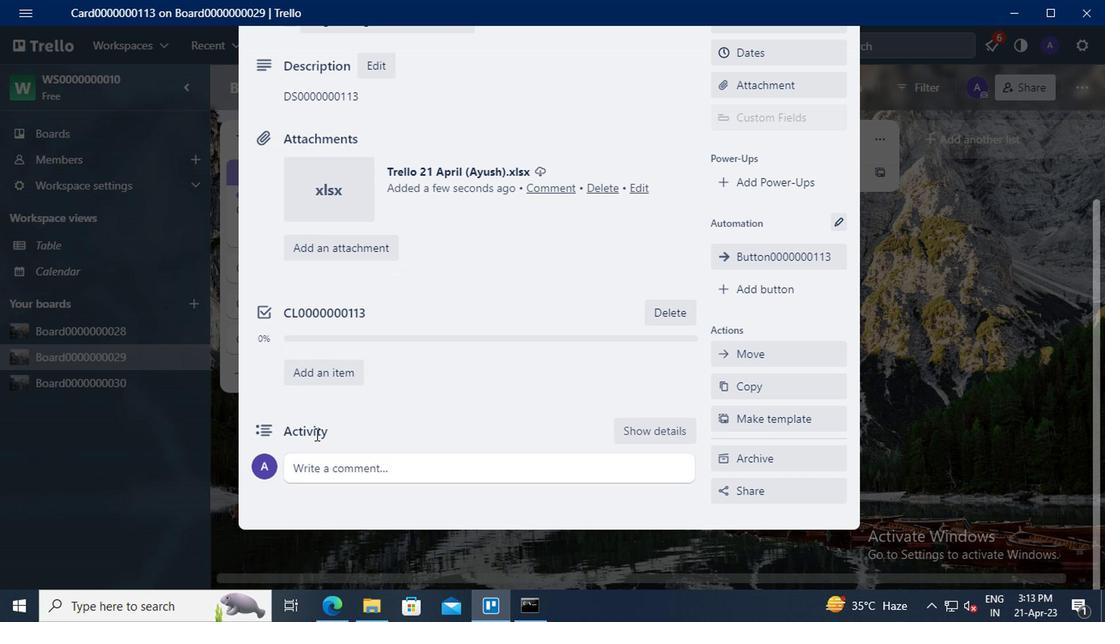 
Action: Mouse pressed left at (324, 456)
Screenshot: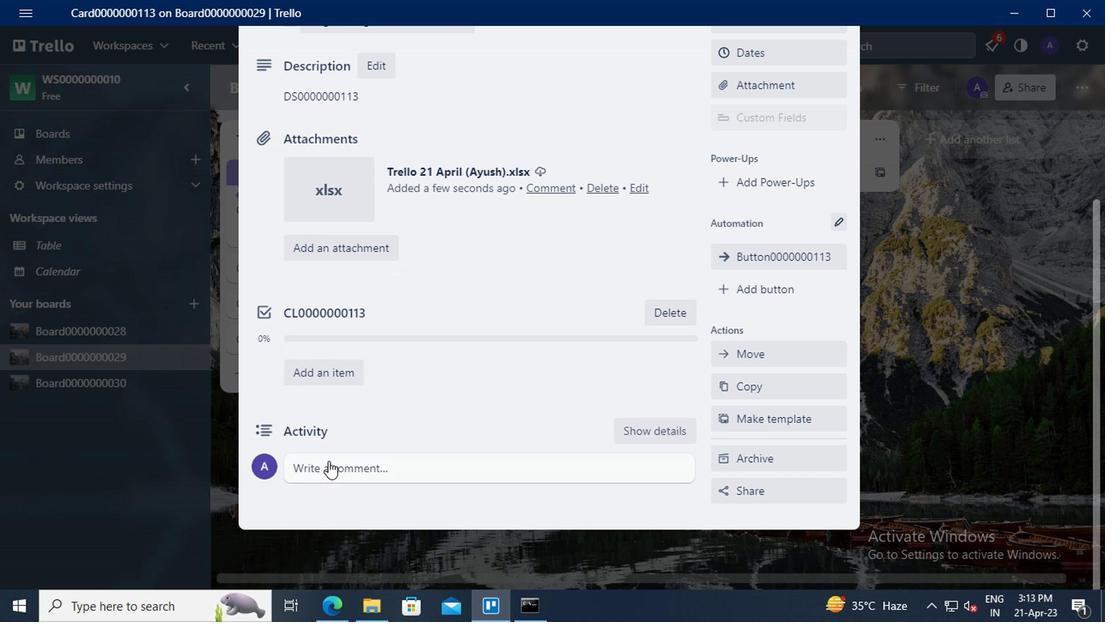 
Action: Key pressed <Key.shift>CM0000000113
Screenshot: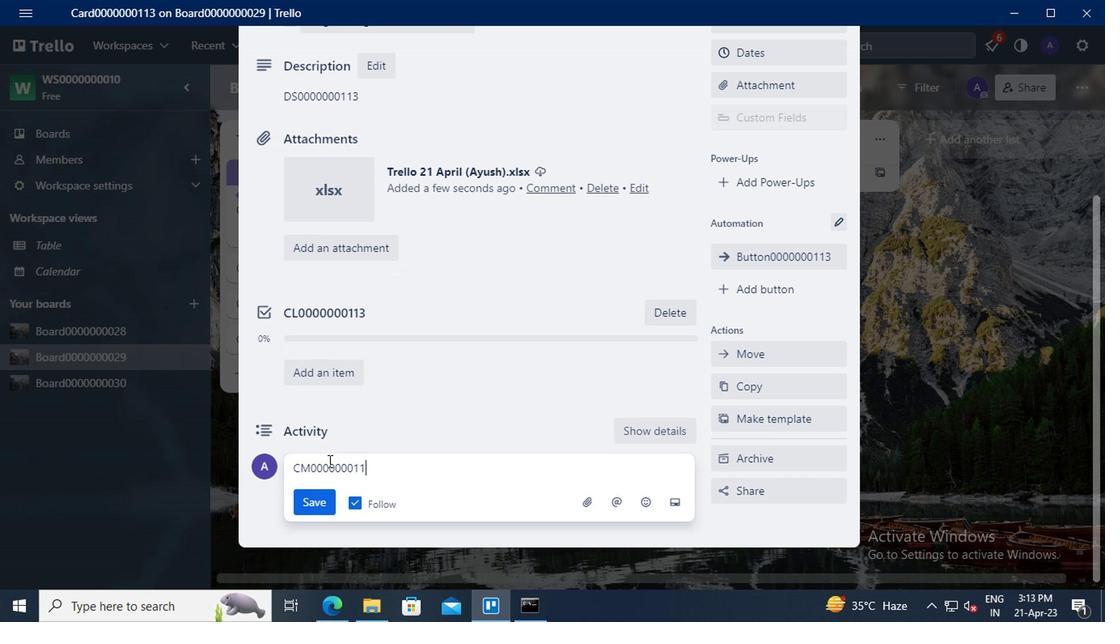 
Action: Mouse moved to (323, 494)
Screenshot: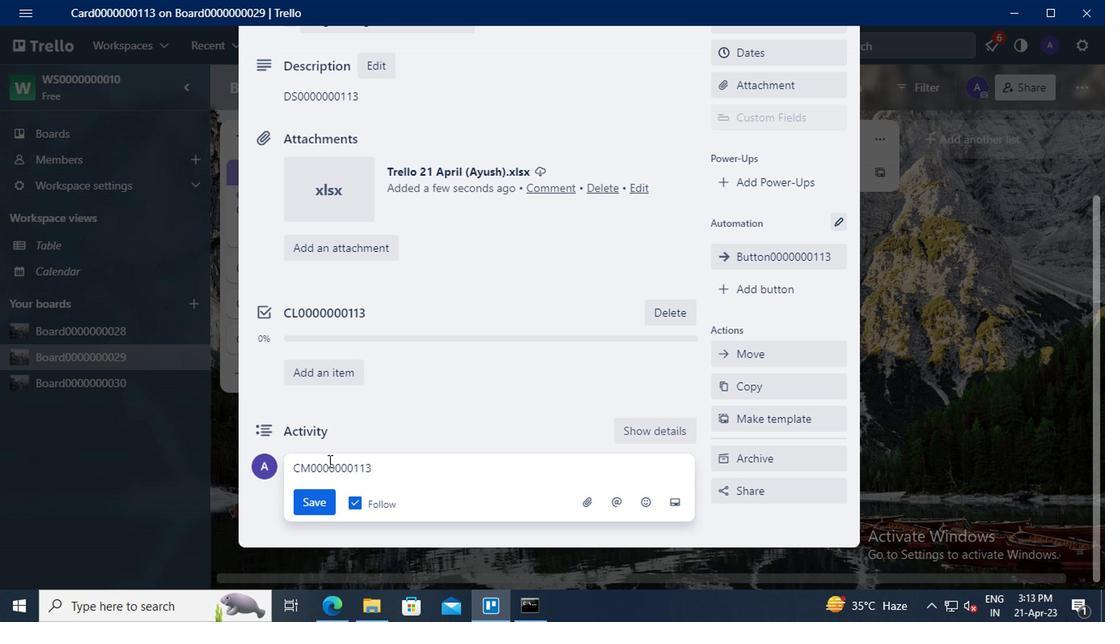 
Action: Mouse pressed left at (323, 494)
Screenshot: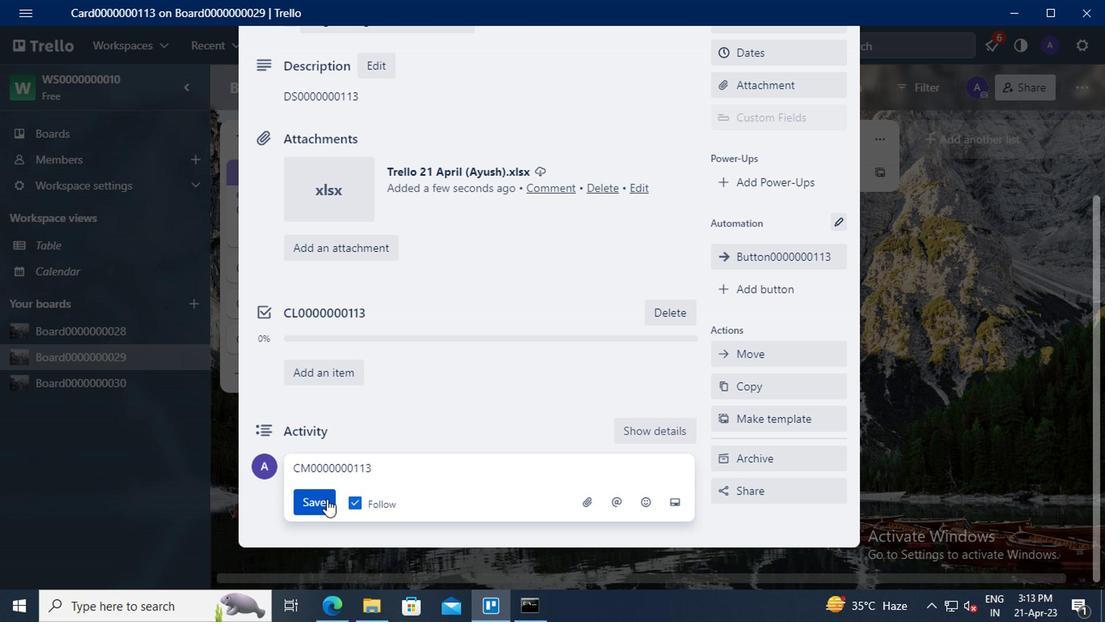 
